 Task: Explore the satellite view of the Great Barrier Reef (beyond the USA).
Action: Mouse moved to (145, 105)
Screenshot: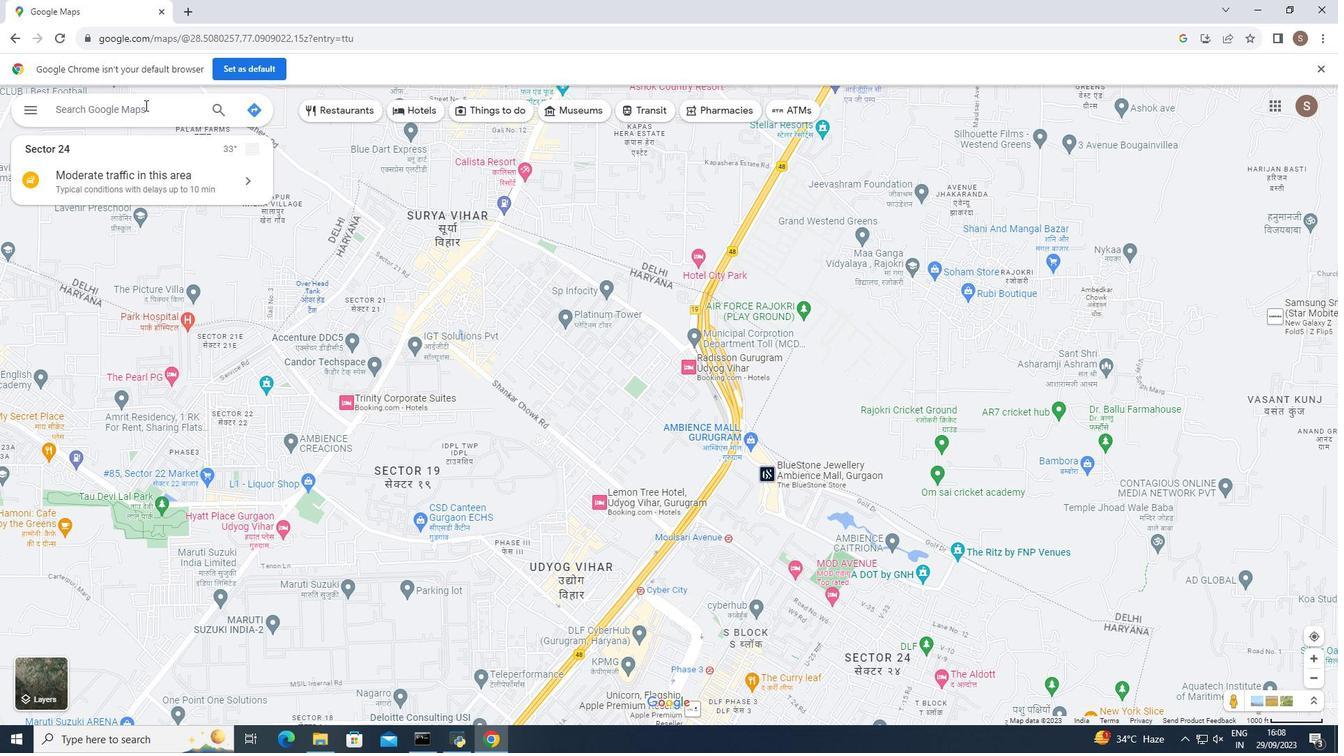 
Action: Mouse pressed left at (145, 105)
Screenshot: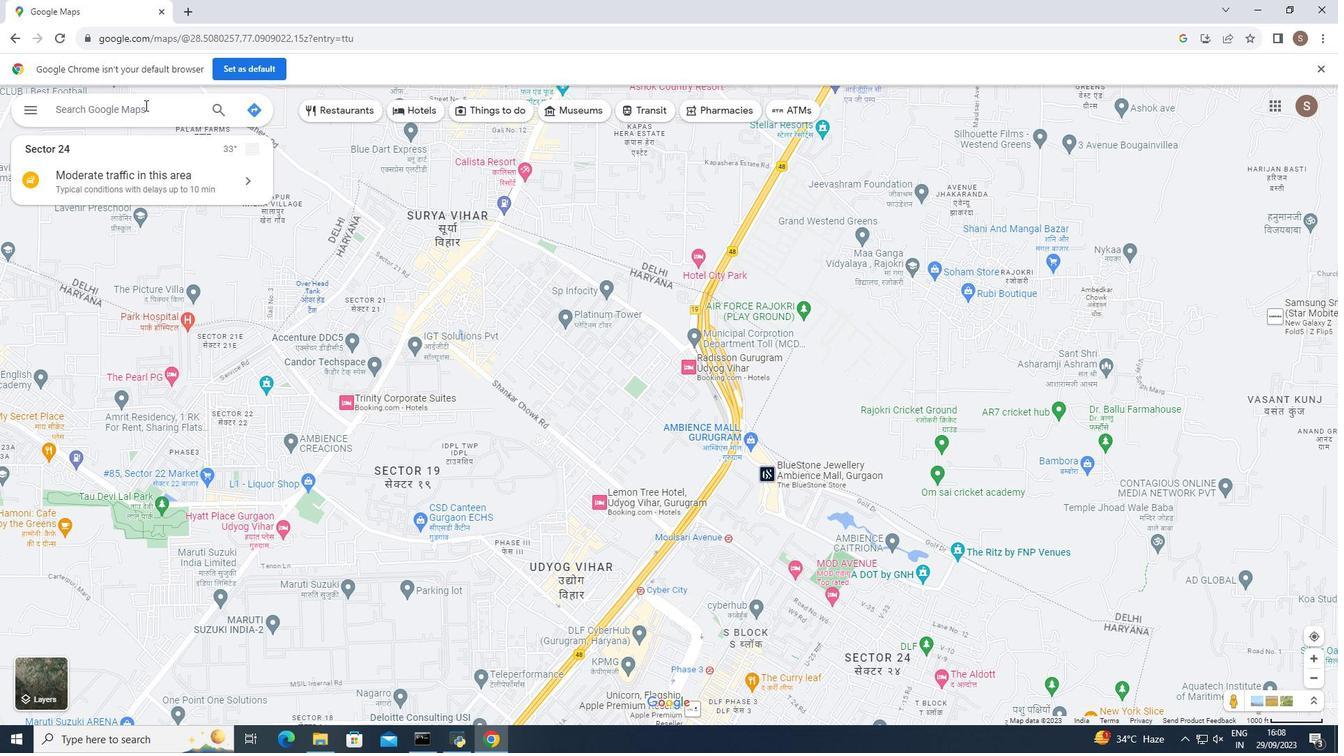 
Action: Mouse moved to (145, 105)
Screenshot: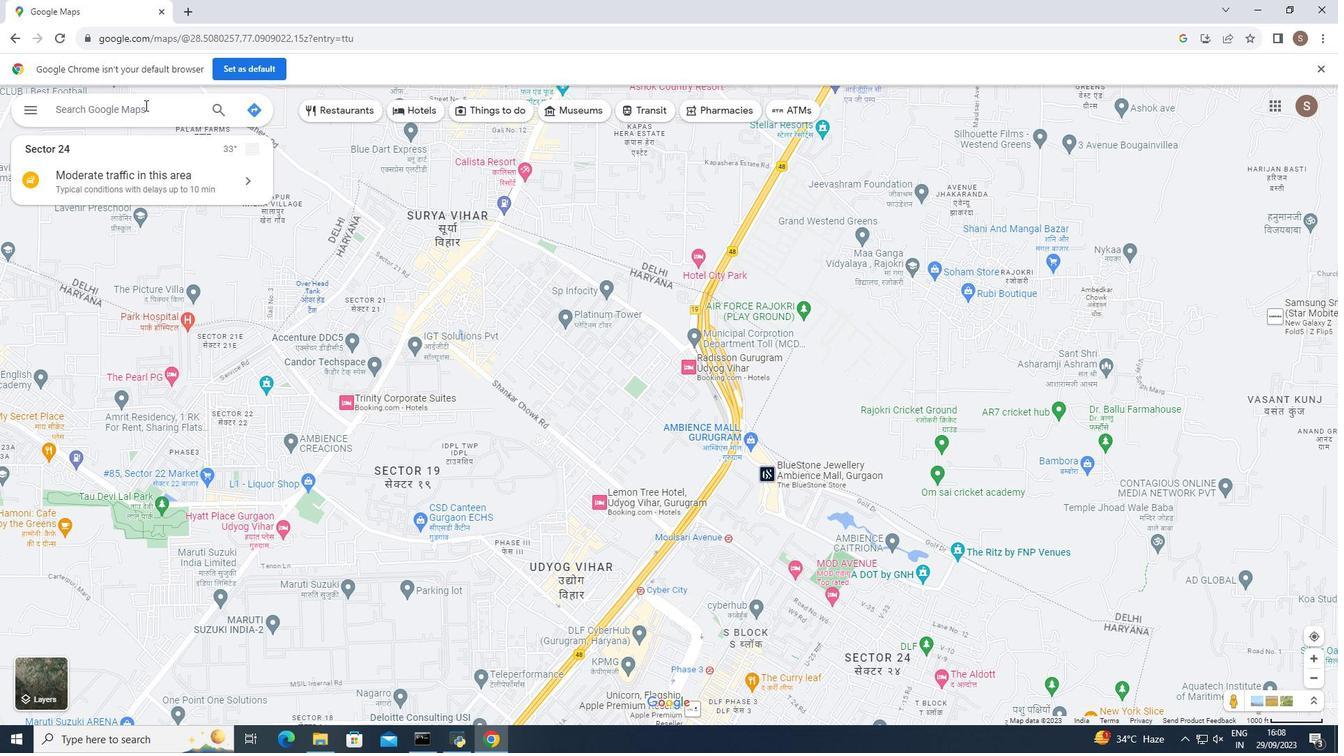 
Action: Key pressed r<Key.backspace>great<Key.space>barrier<Key.space>t<Key.backspace>reef<Key.space>
Screenshot: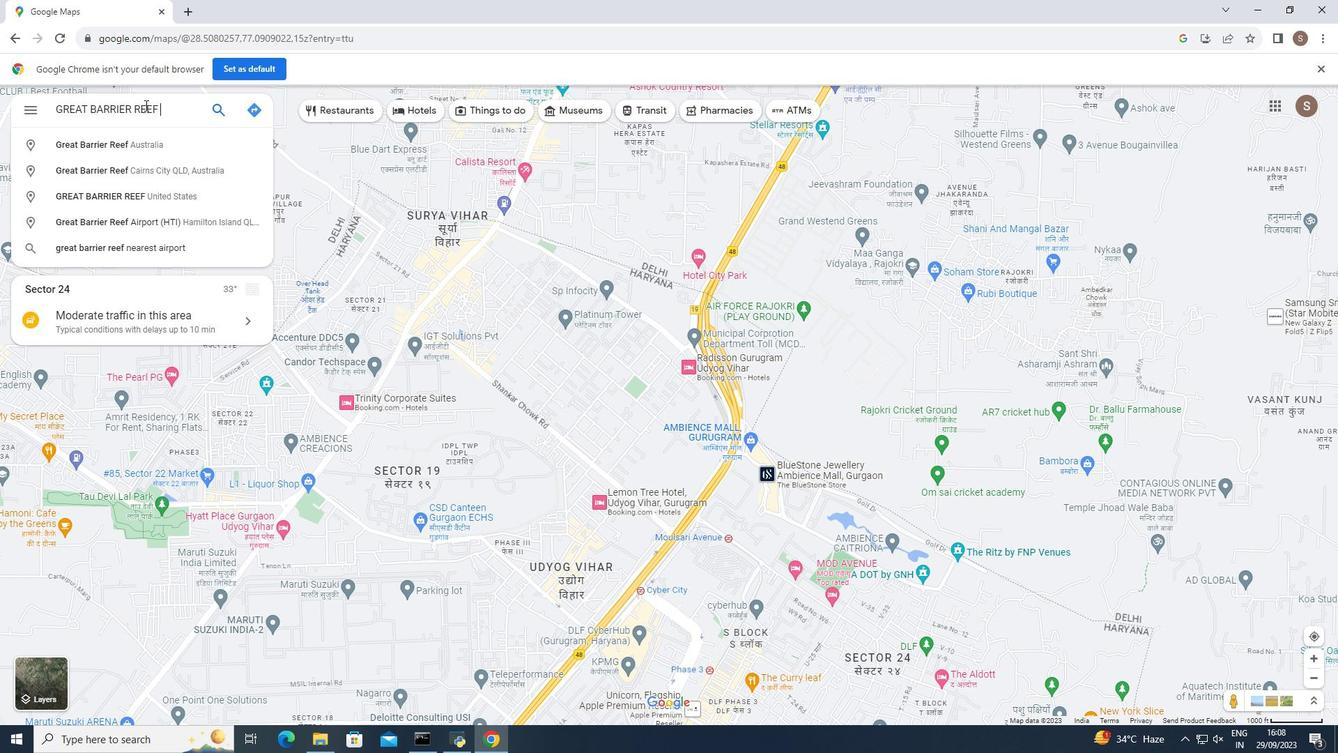 
Action: Mouse moved to (143, 144)
Screenshot: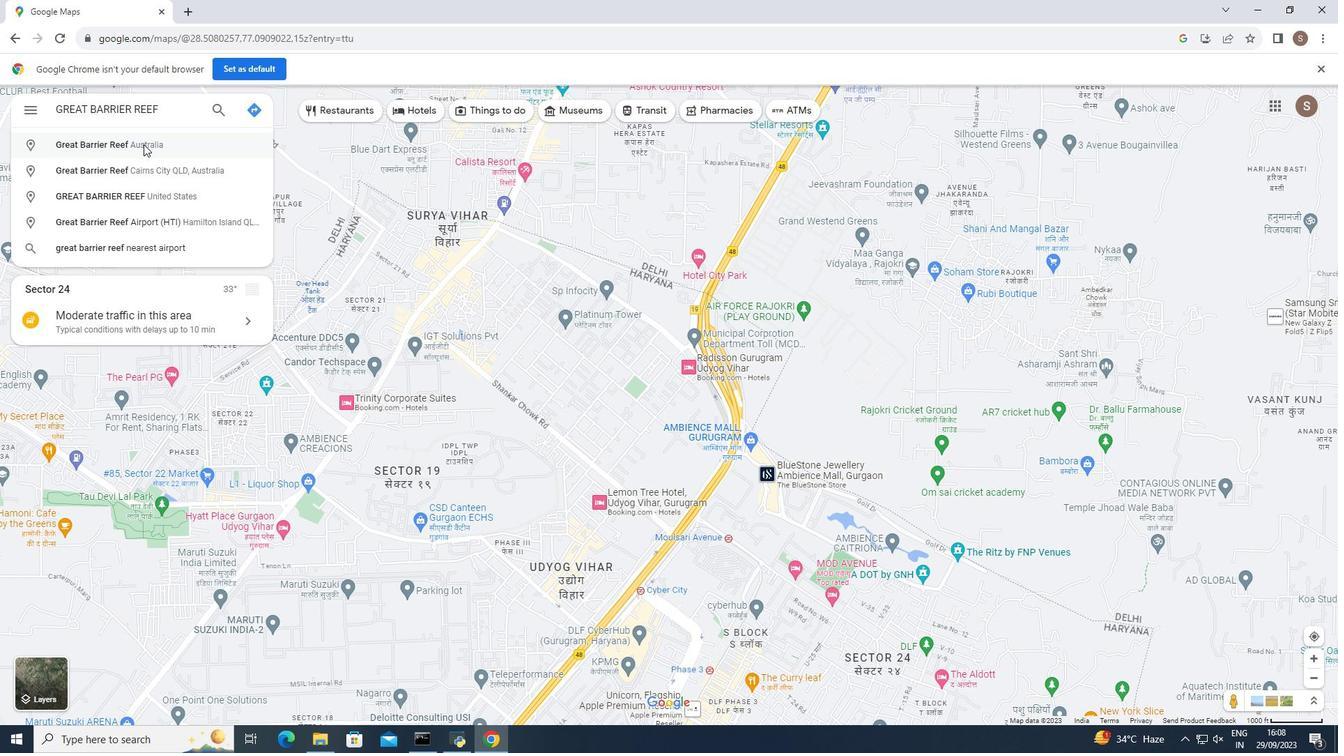 
Action: Mouse pressed left at (143, 144)
Screenshot: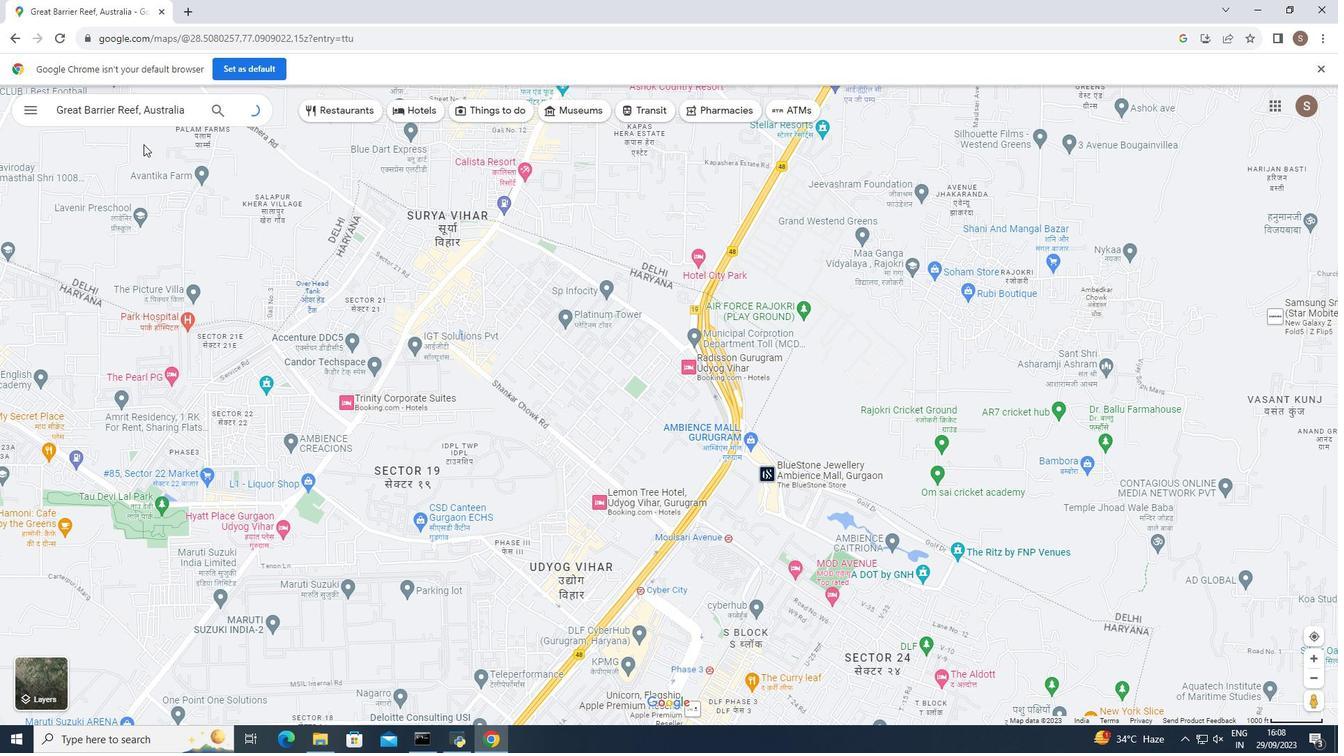 
Action: Mouse moved to (550, 679)
Screenshot: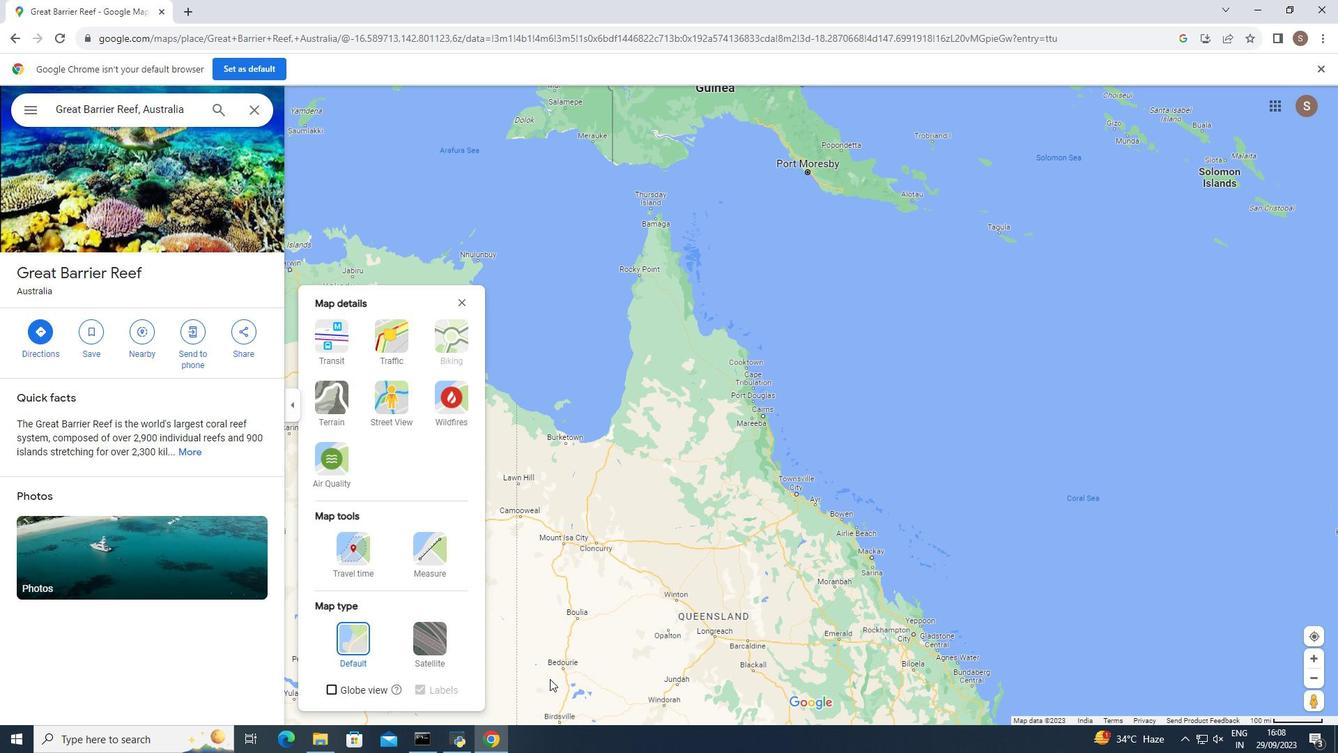 
Action: Mouse pressed left at (550, 679)
Screenshot: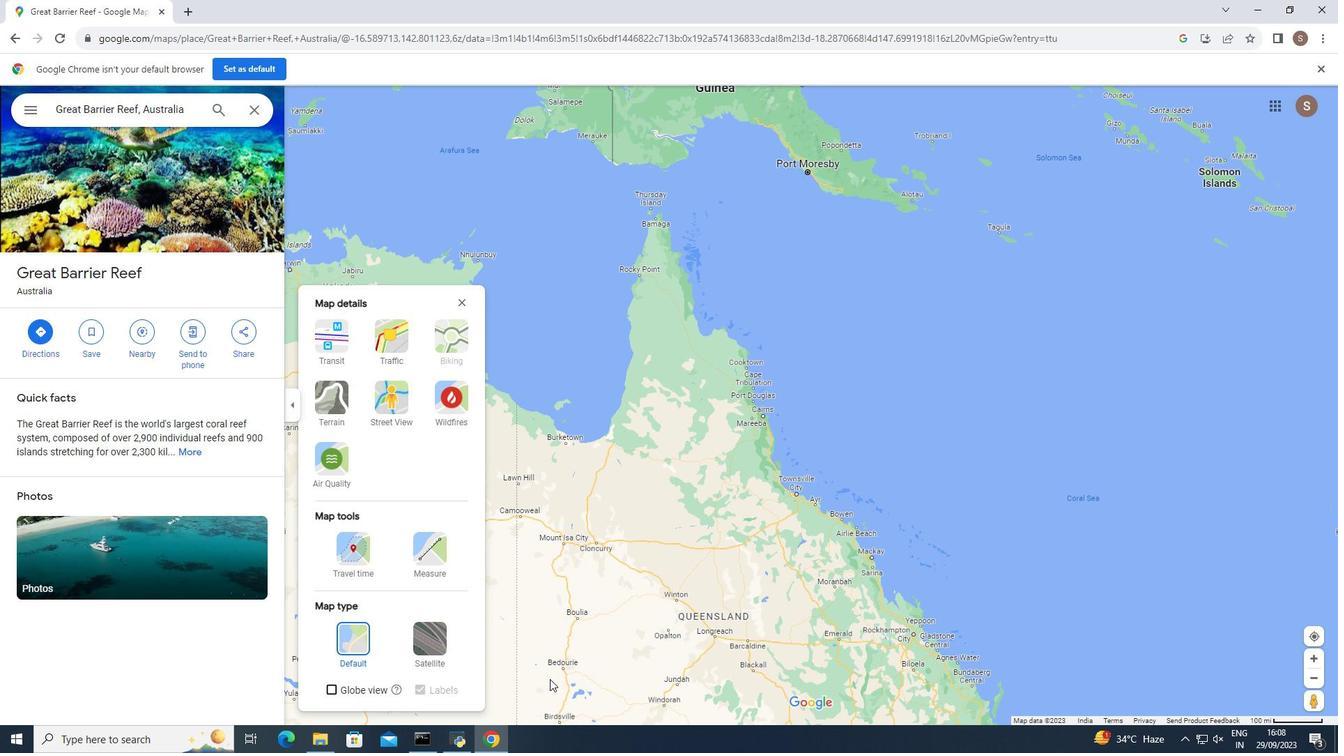 
Action: Mouse moved to (426, 638)
Screenshot: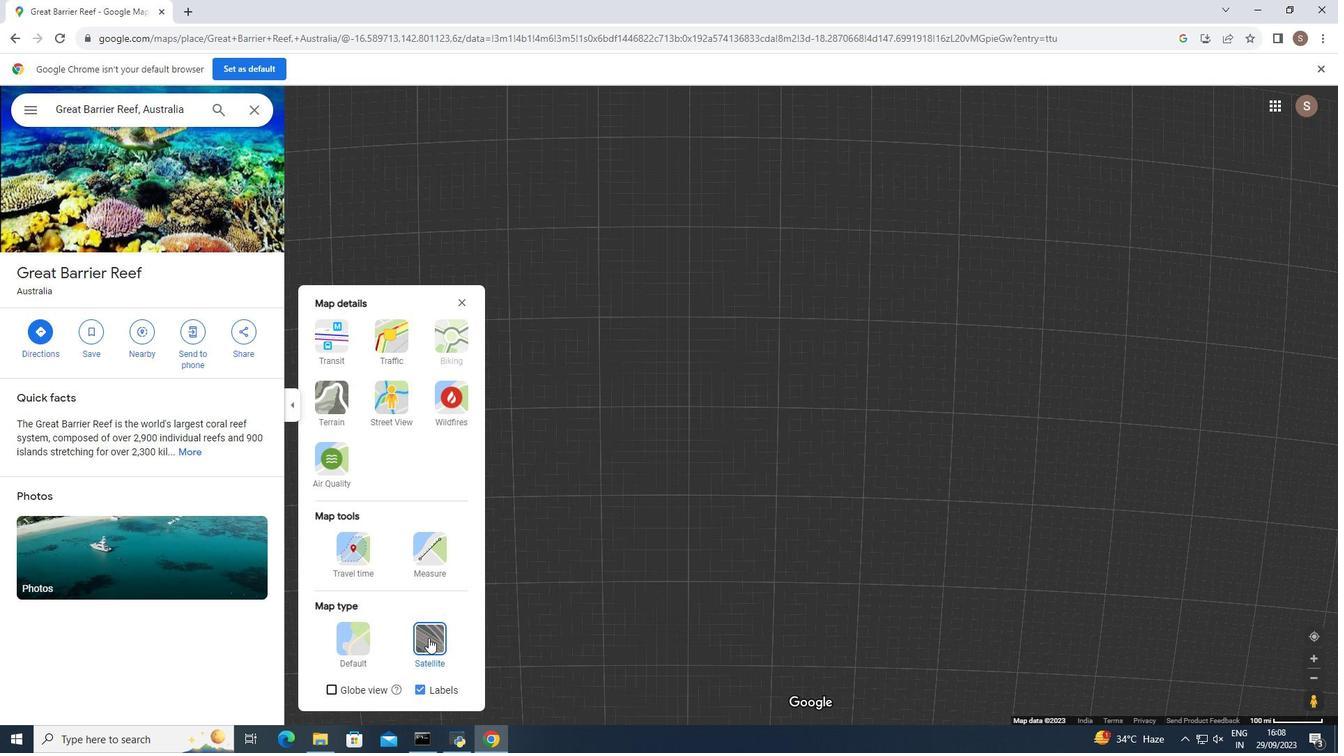
Action: Mouse pressed left at (426, 638)
Screenshot: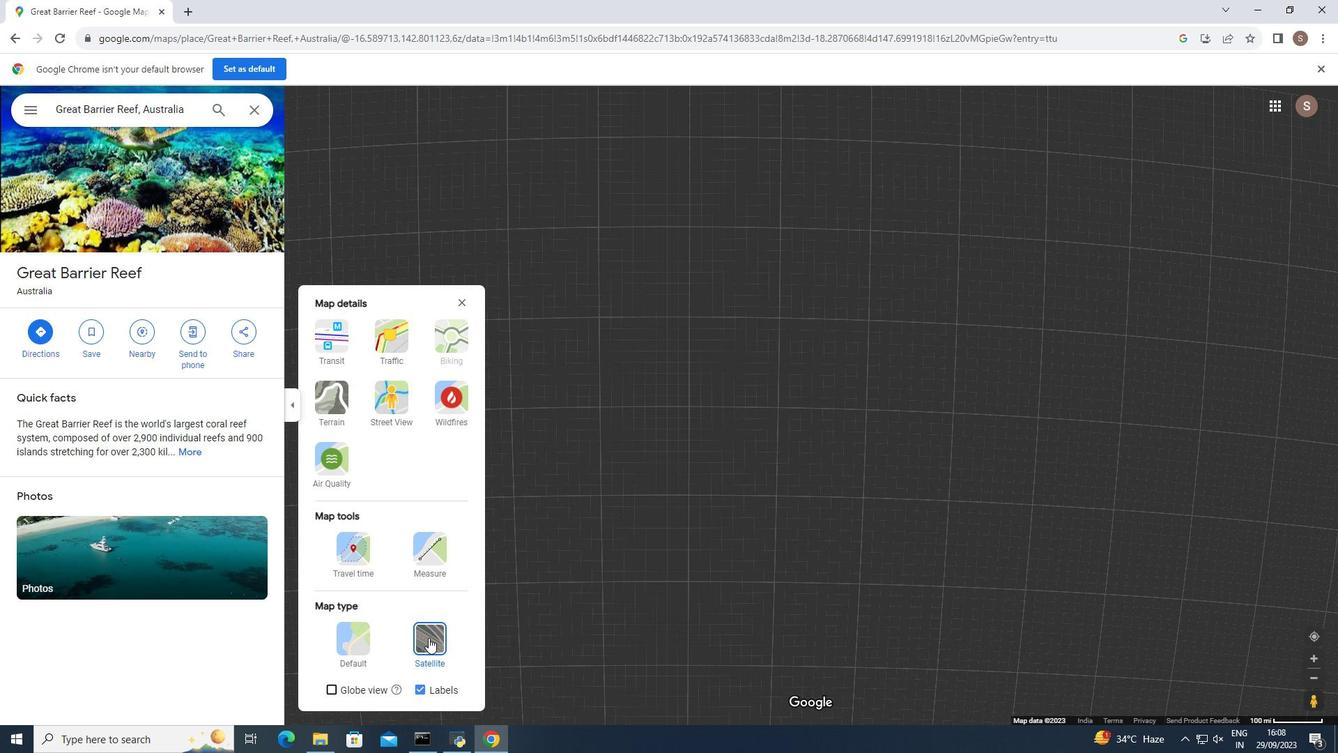 
Action: Mouse moved to (465, 302)
Screenshot: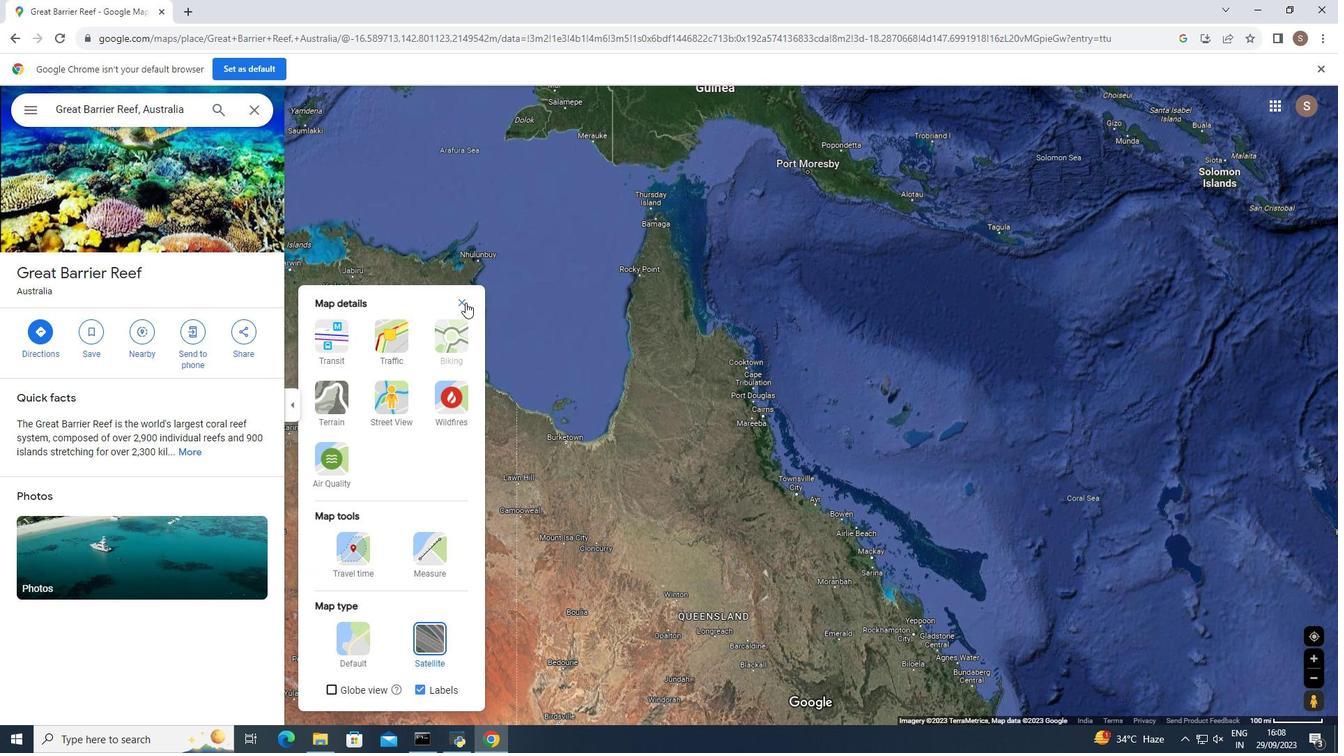 
Action: Mouse pressed left at (465, 302)
Screenshot: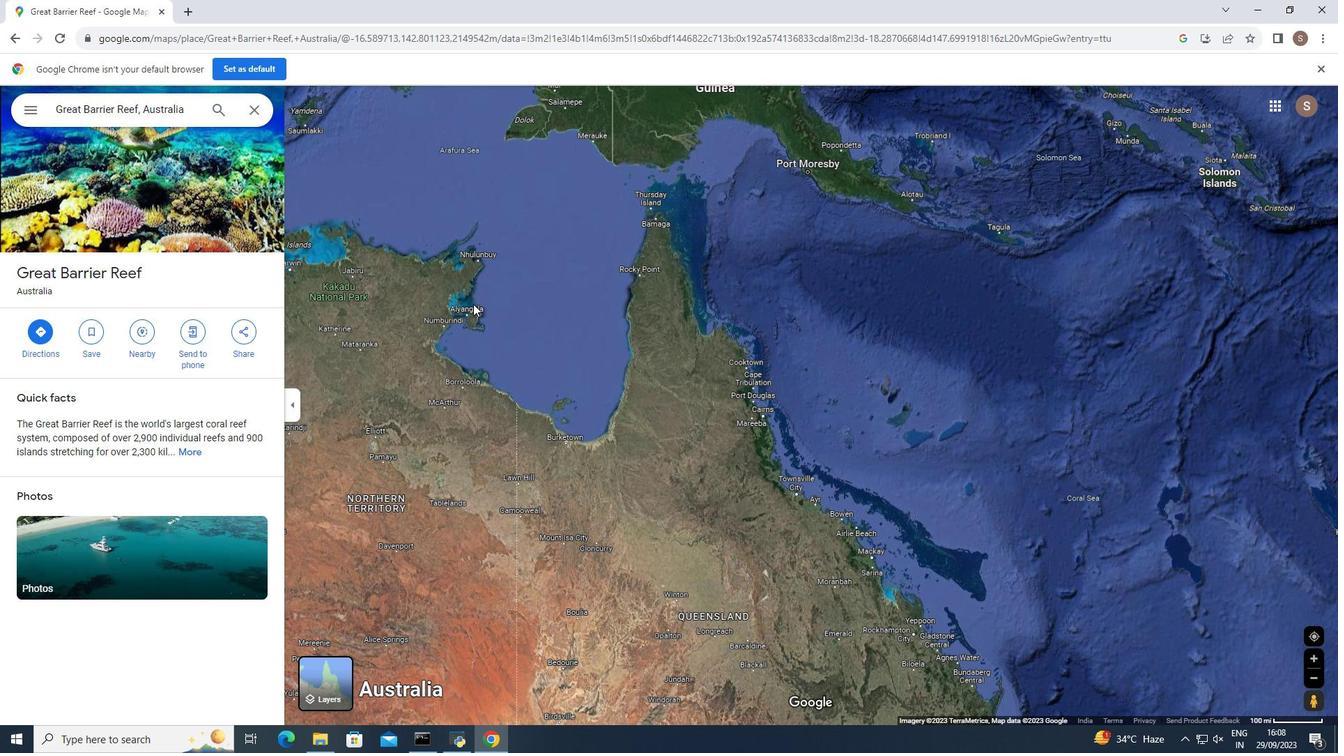 
Action: Mouse moved to (664, 446)
Screenshot: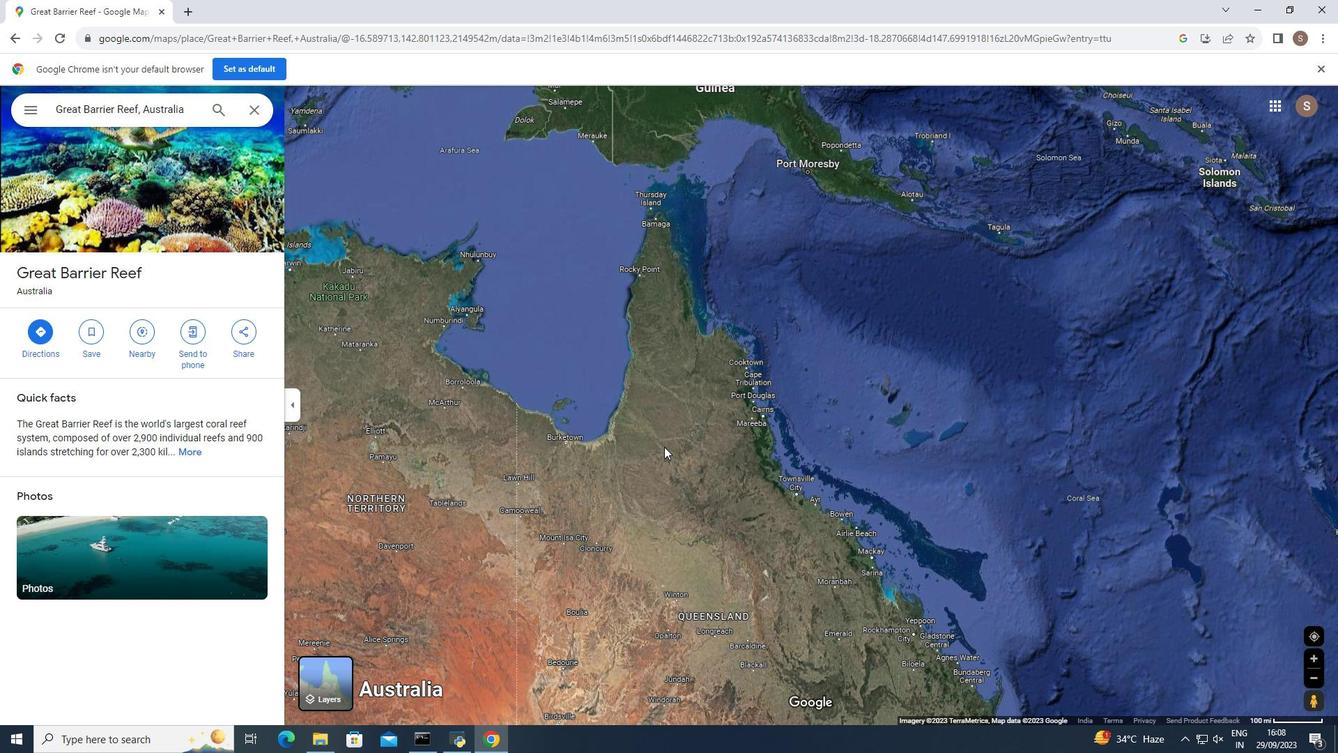 
Action: Mouse scrolled (664, 446) with delta (0, 0)
Screenshot: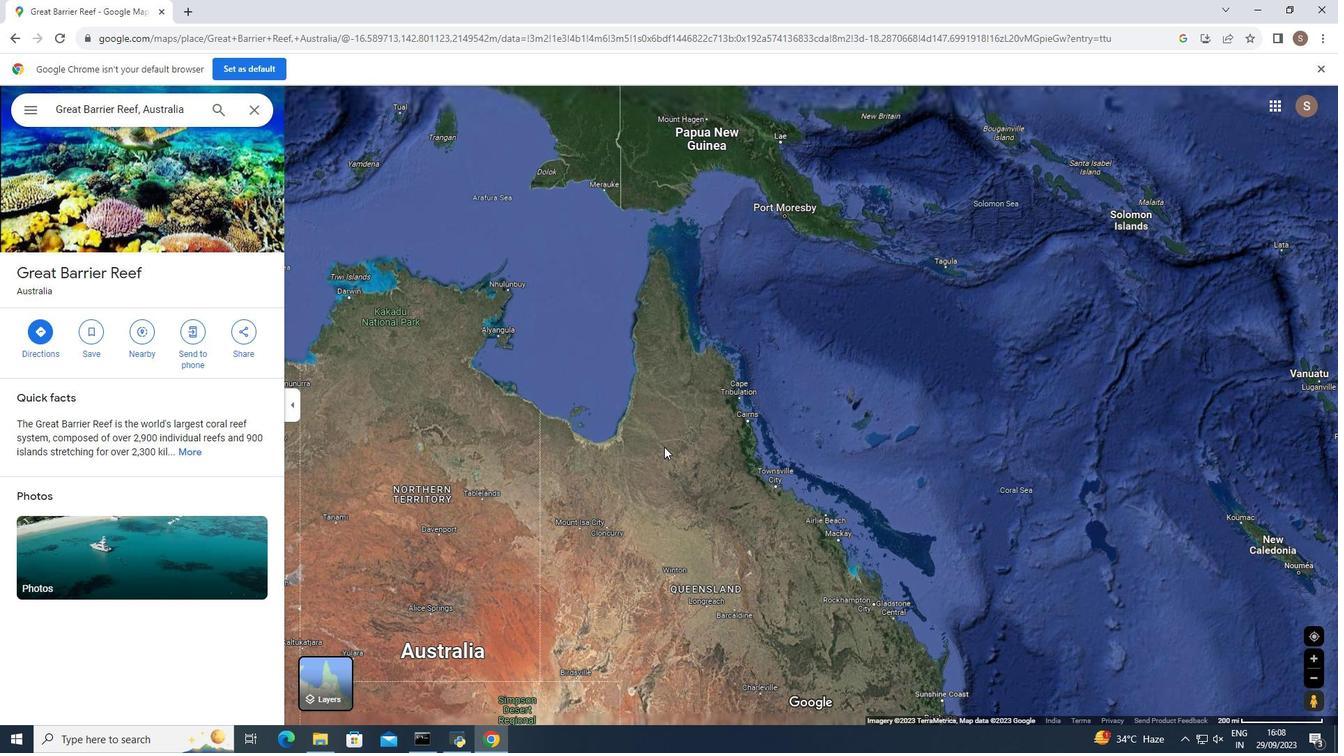 
Action: Mouse scrolled (664, 447) with delta (0, 0)
Screenshot: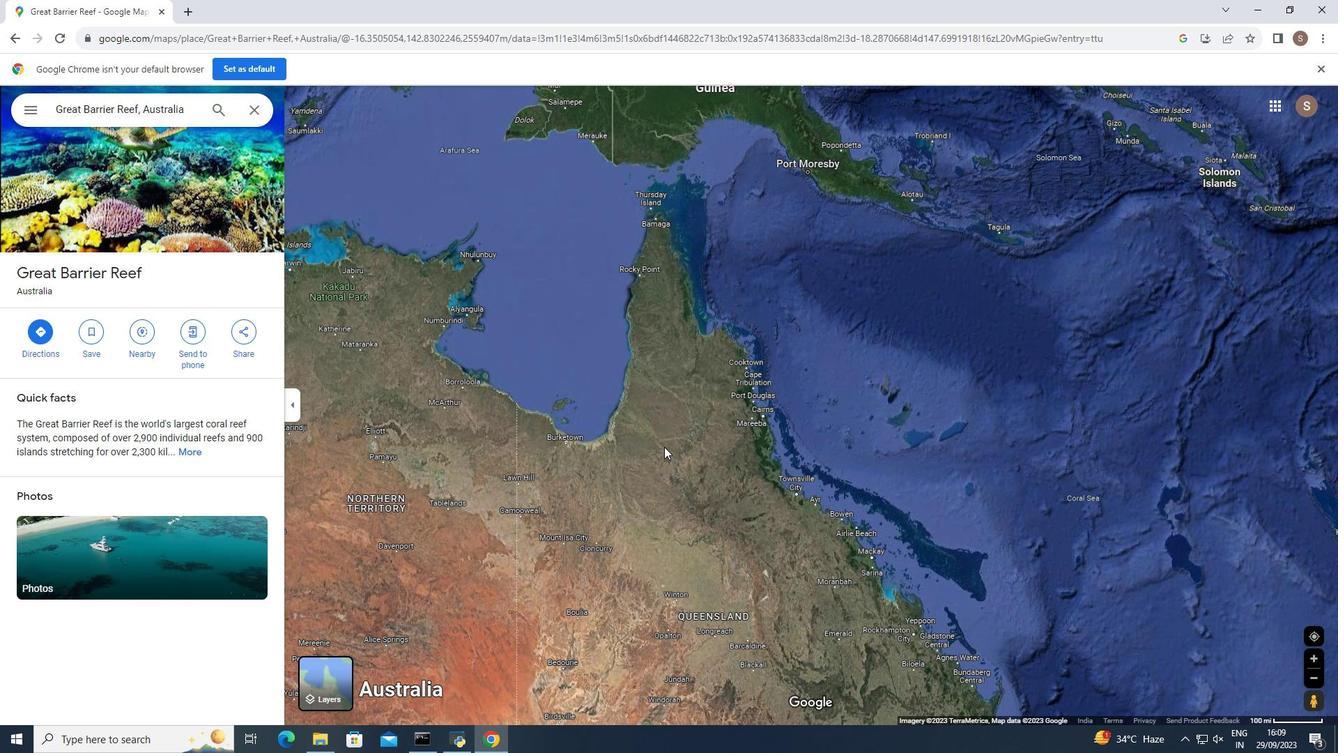 
Action: Mouse moved to (660, 448)
Screenshot: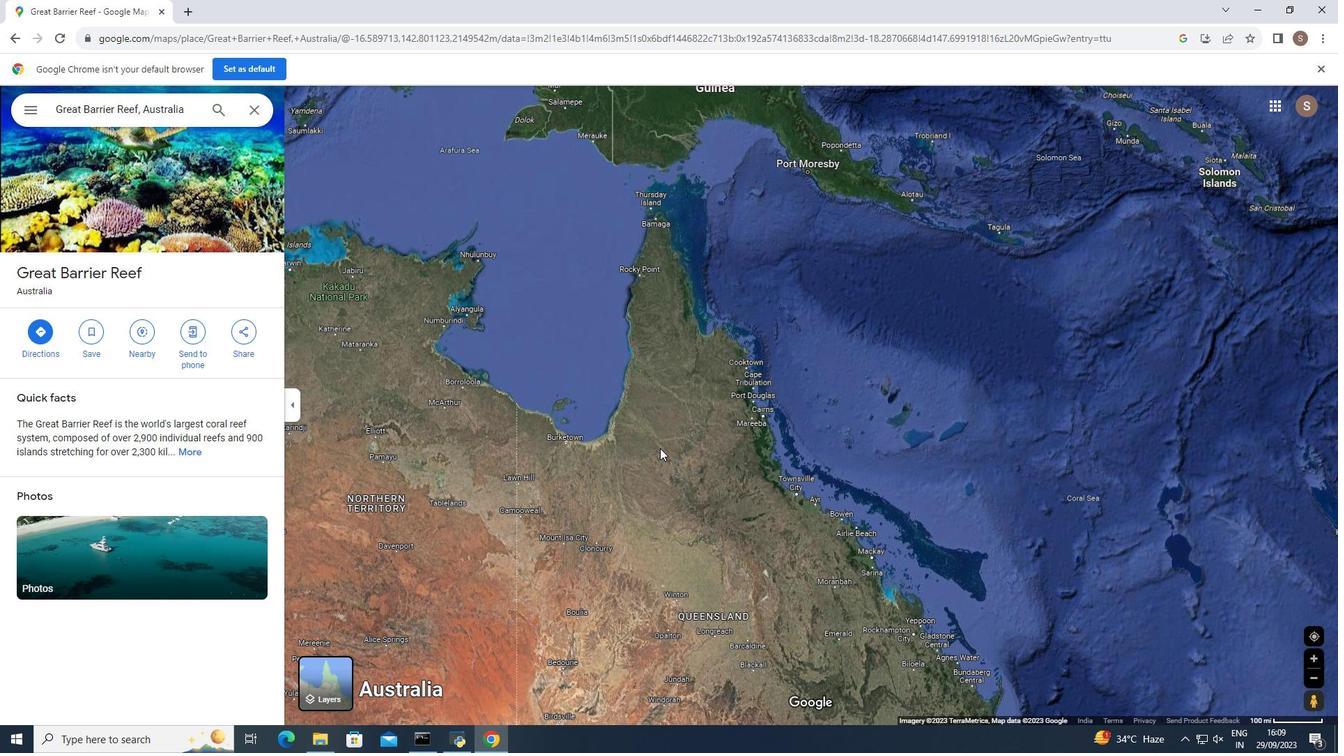 
Action: Mouse scrolled (660, 449) with delta (0, 0)
Screenshot: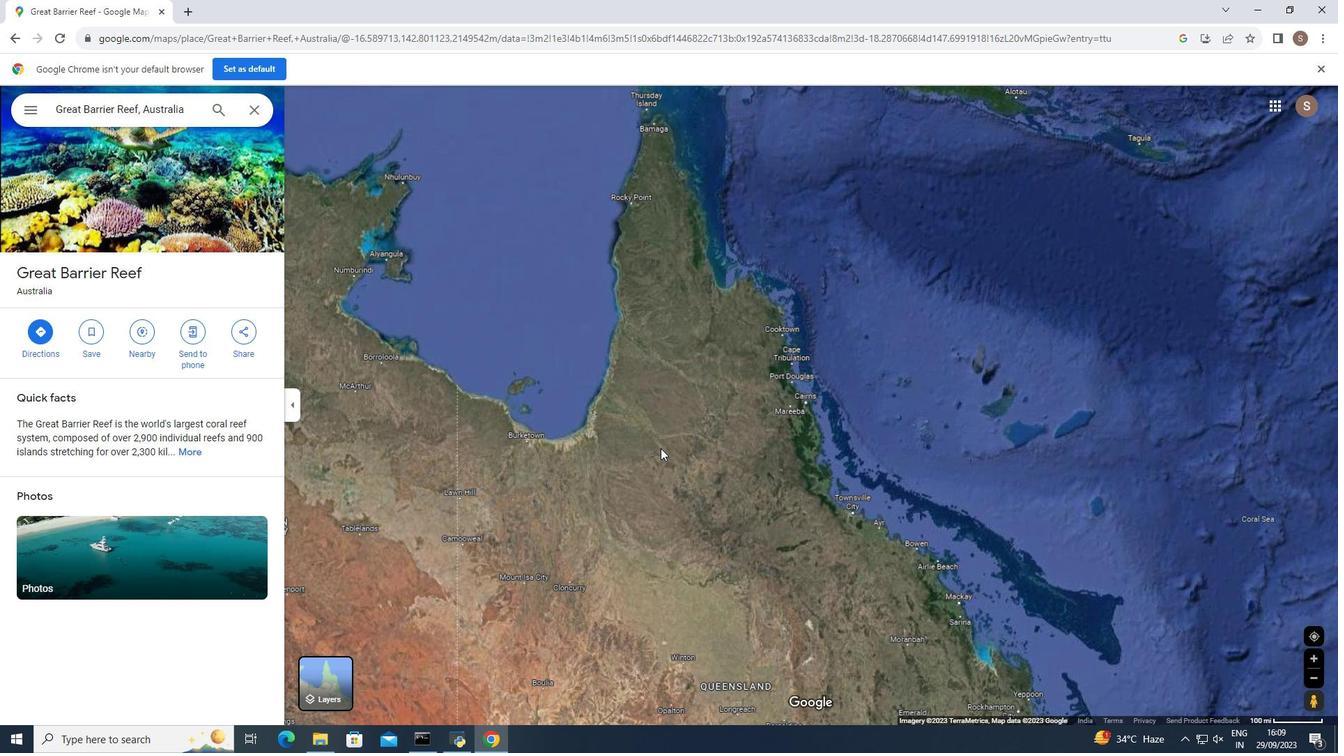 
Action: Mouse moved to (661, 448)
Screenshot: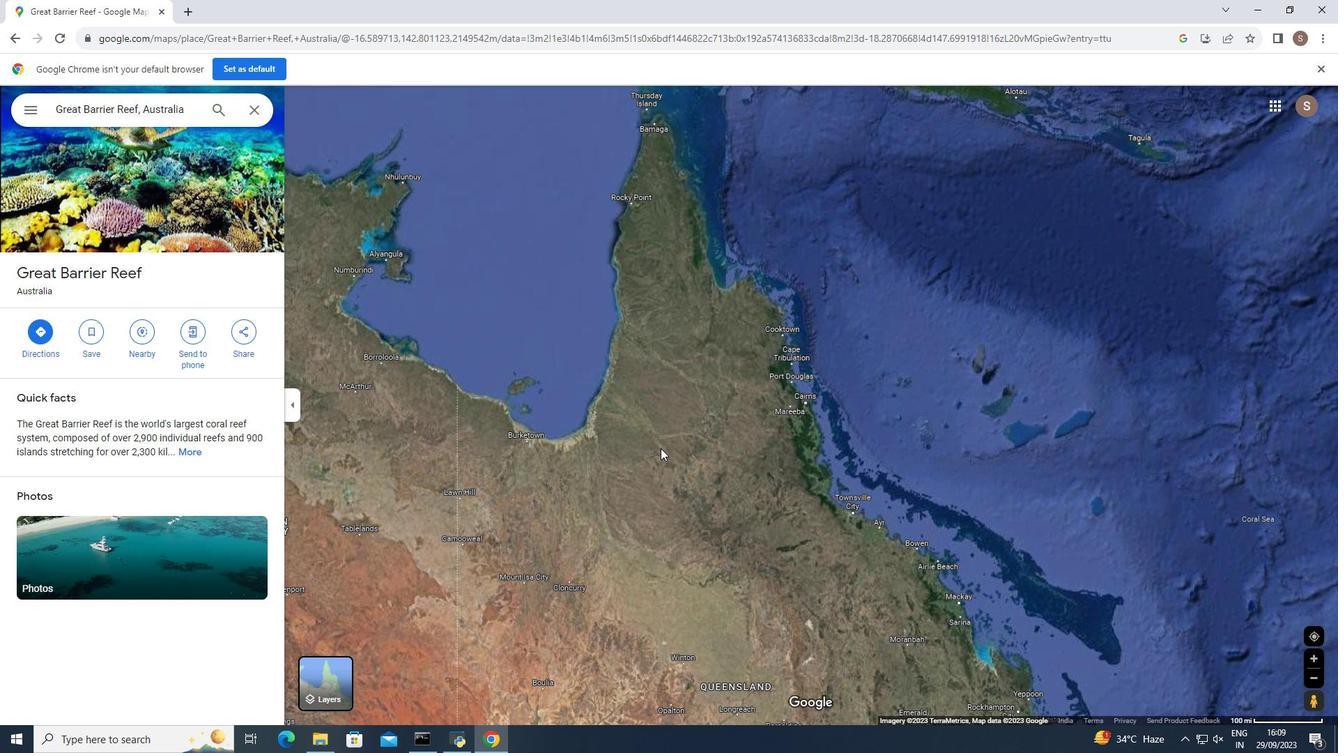 
Action: Mouse scrolled (661, 449) with delta (0, 0)
Screenshot: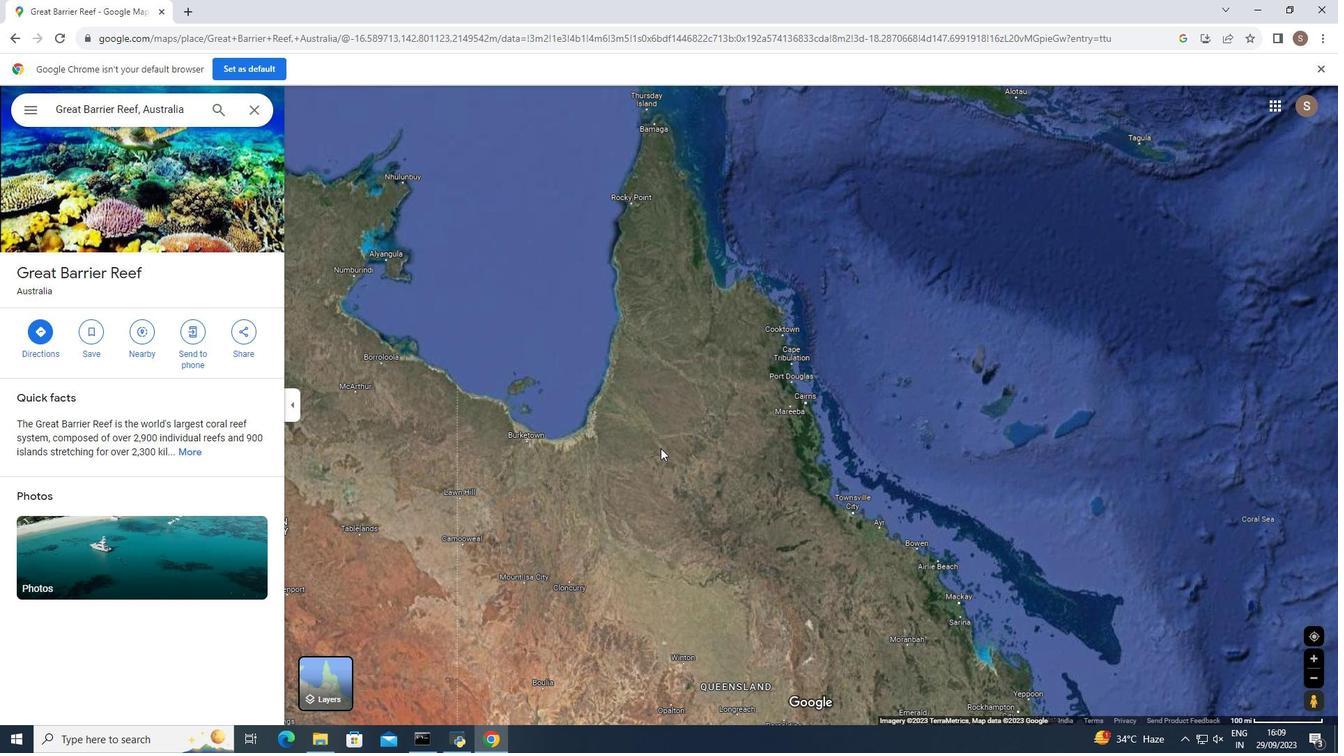
Action: Mouse scrolled (661, 447) with delta (0, 0)
Screenshot: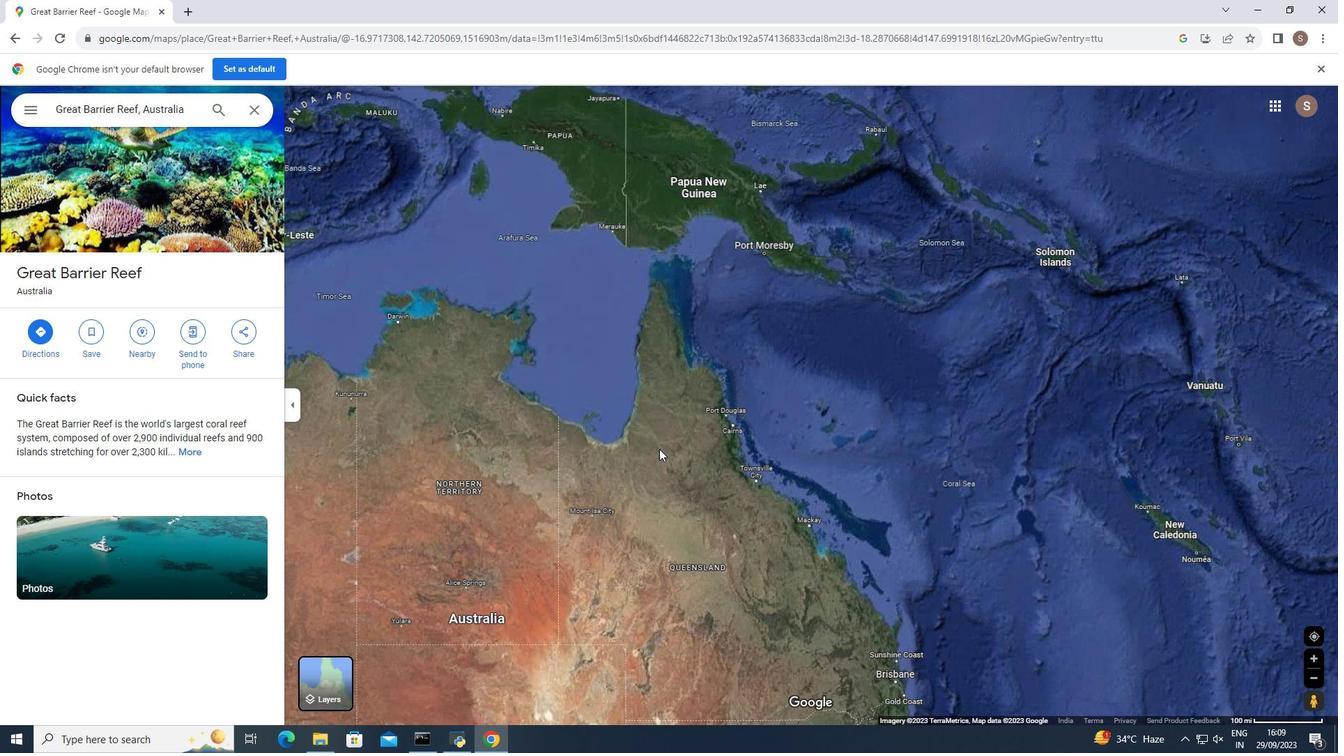 
Action: Mouse scrolled (661, 447) with delta (0, 0)
Screenshot: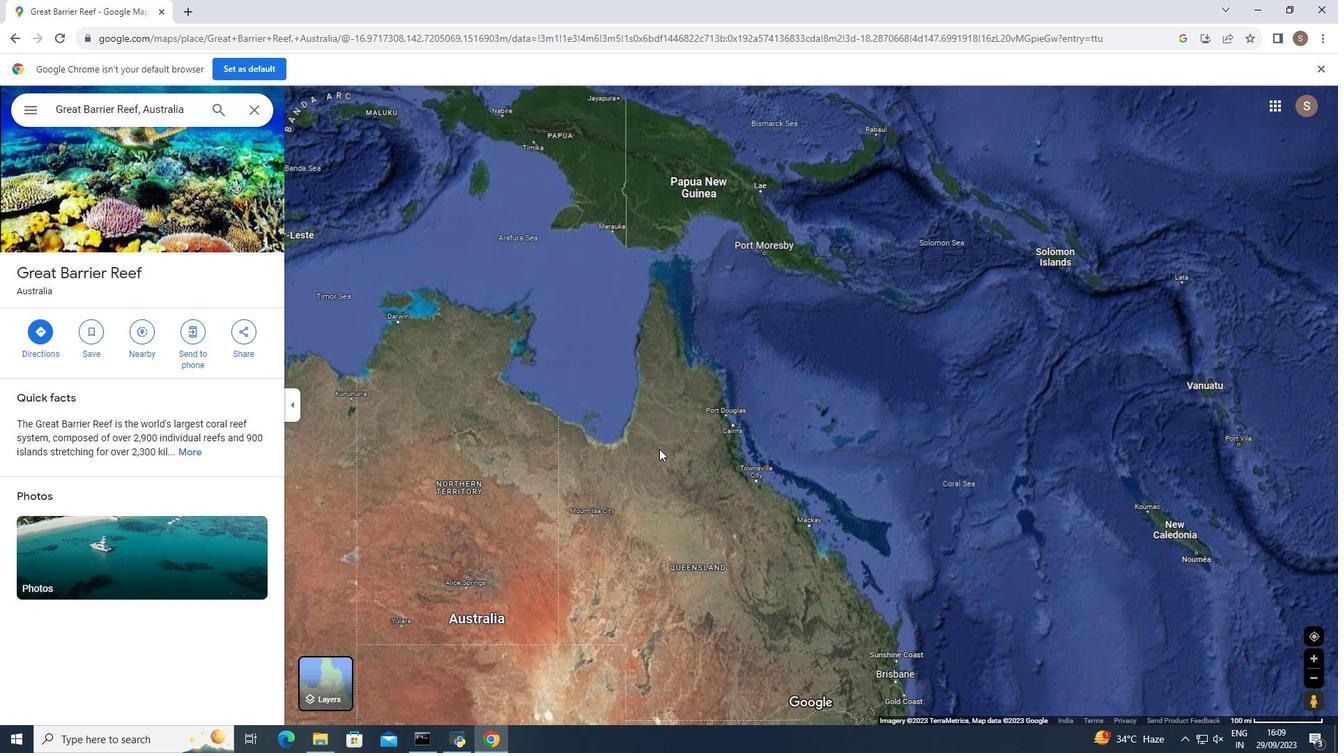 
Action: Mouse moved to (660, 448)
Screenshot: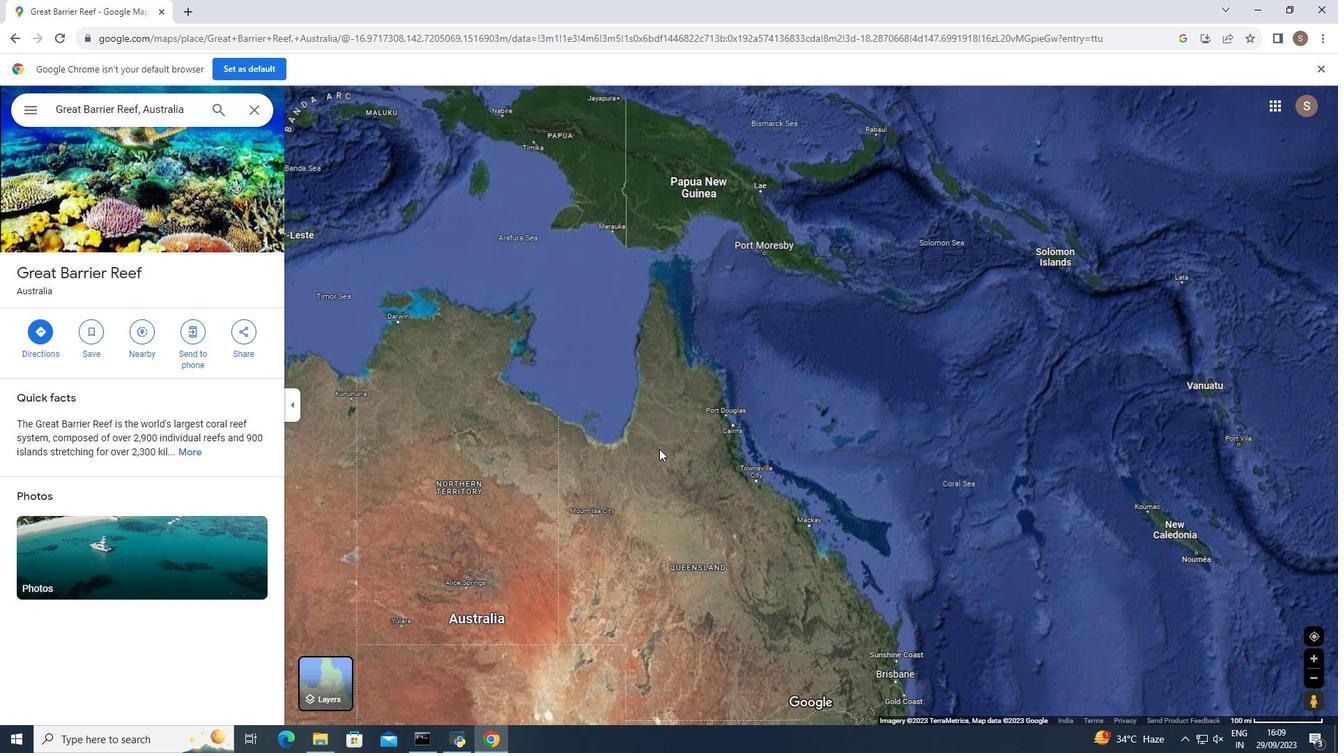 
Action: Mouse scrolled (660, 447) with delta (0, 0)
Screenshot: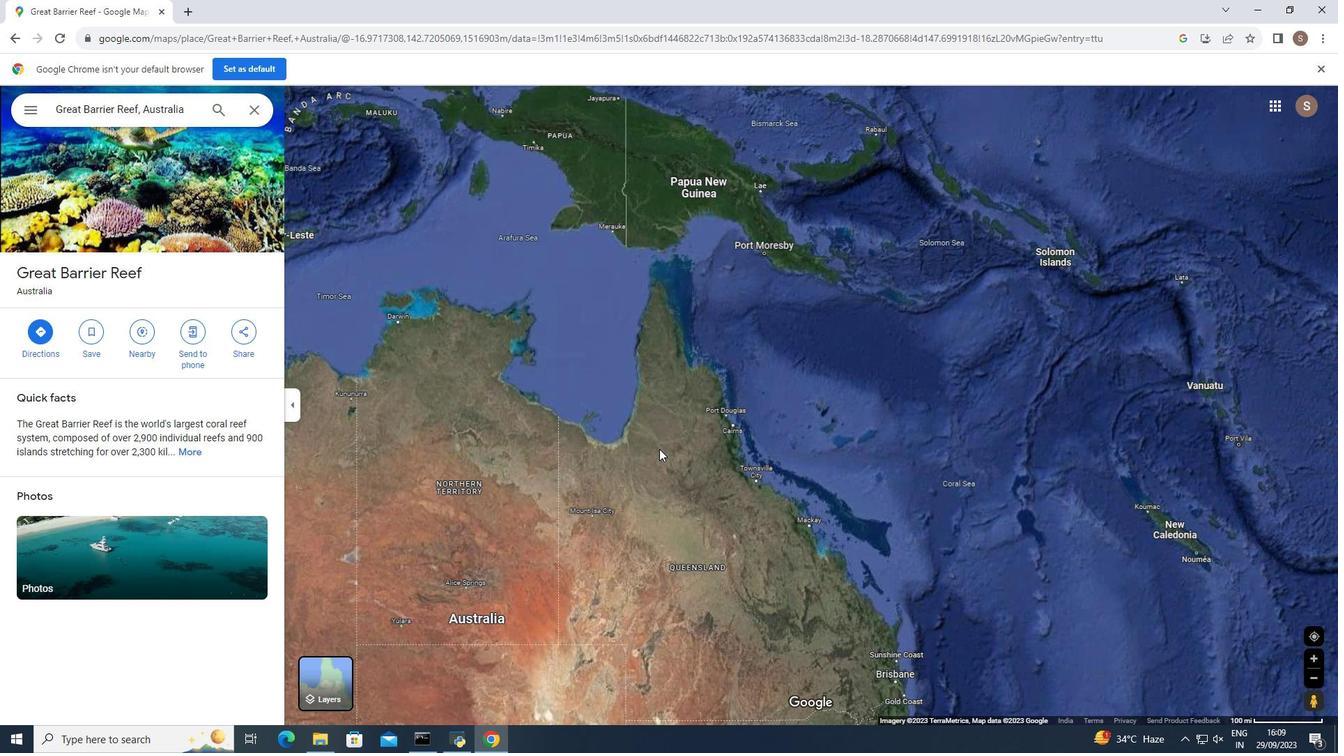 
Action: Mouse moved to (659, 449)
Screenshot: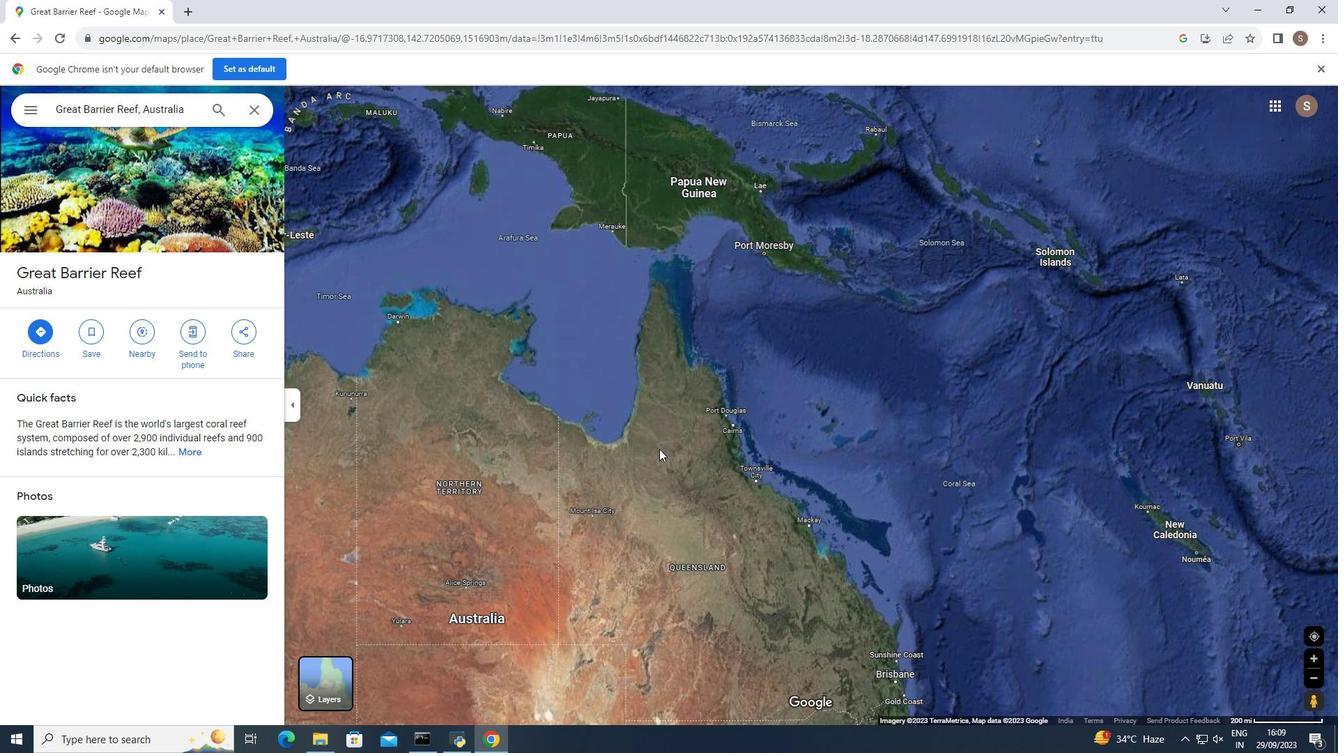 
Action: Mouse scrolled (659, 448) with delta (0, 0)
Screenshot: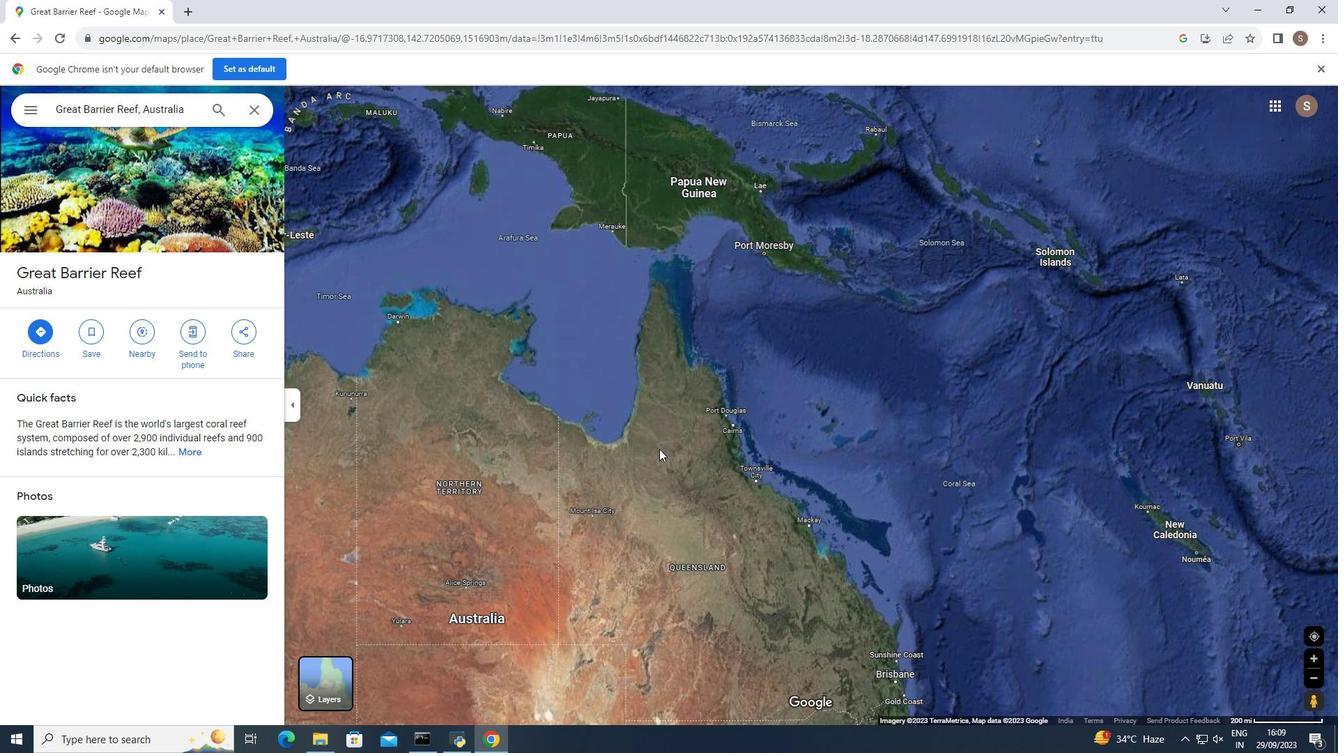 
Action: Mouse moved to (658, 449)
Screenshot: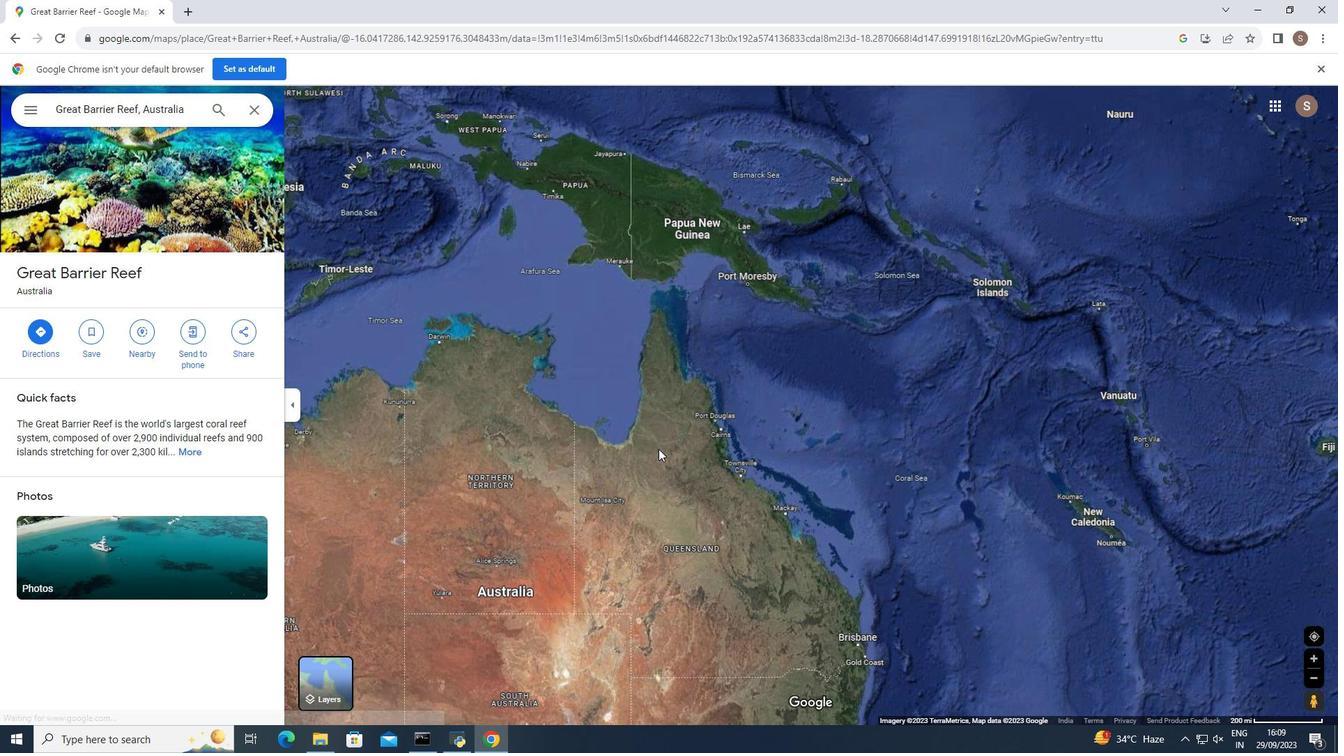 
Action: Mouse scrolled (658, 448) with delta (0, 0)
Screenshot: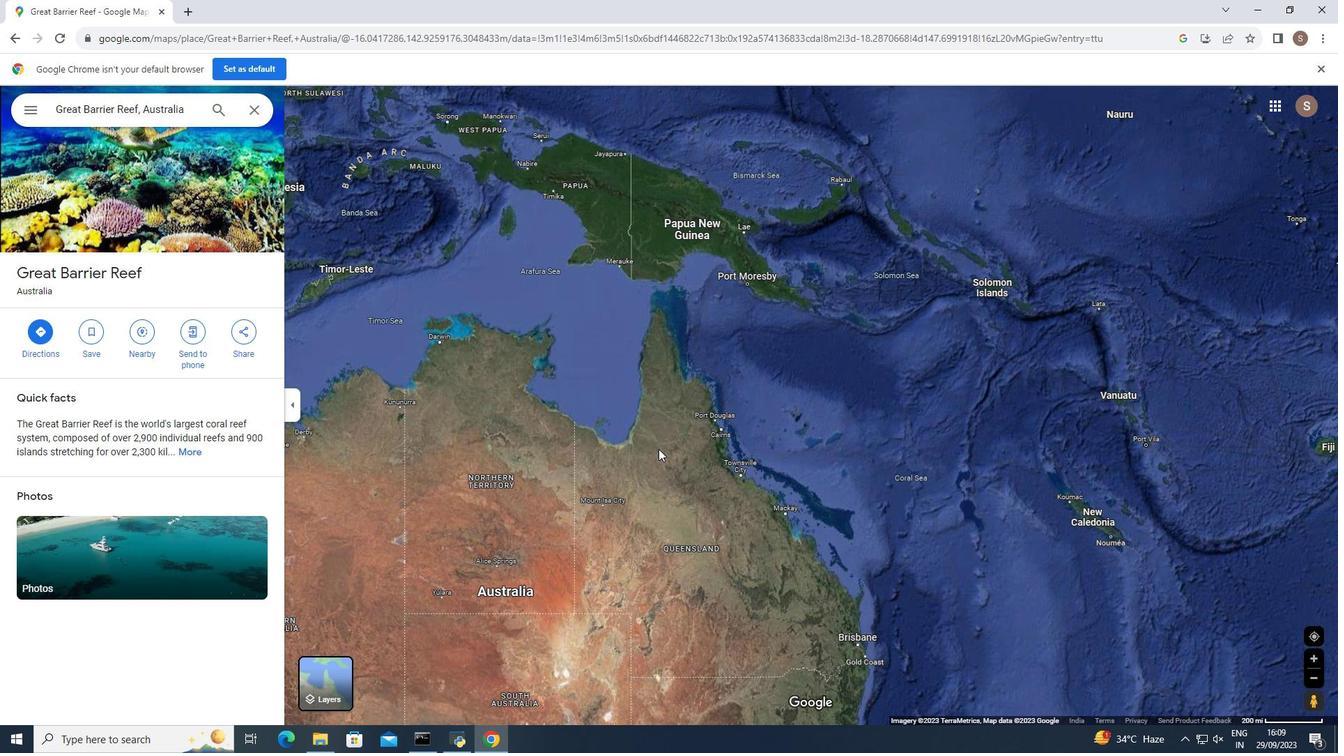 
Action: Mouse scrolled (658, 448) with delta (0, 0)
Screenshot: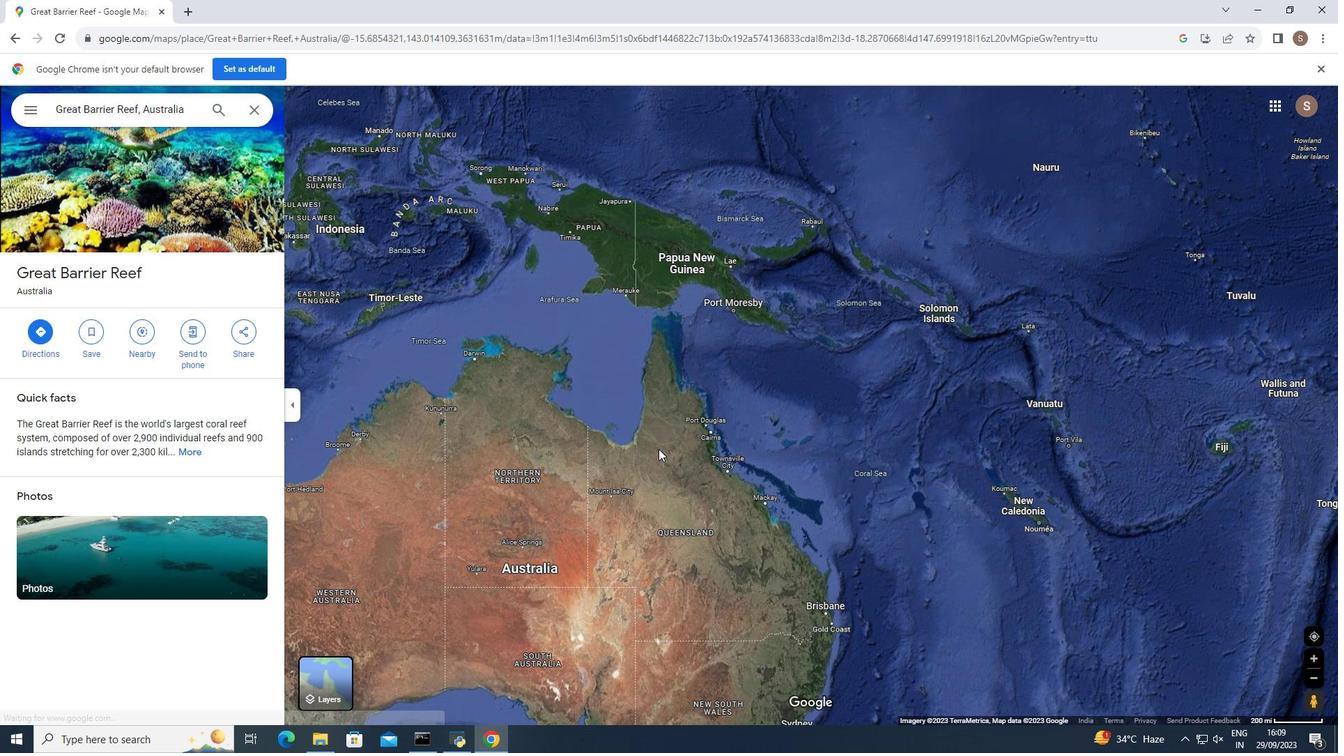 
Action: Mouse moved to (685, 420)
Screenshot: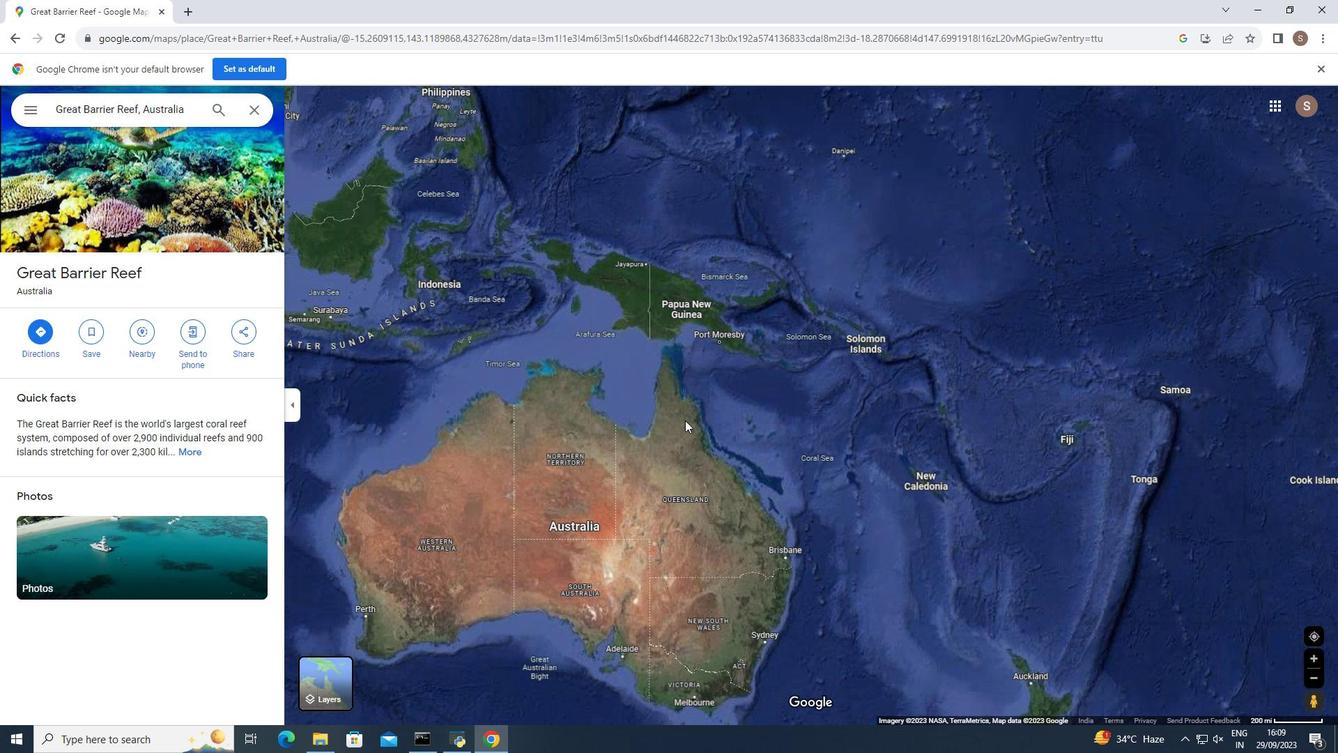 
Action: Mouse scrolled (685, 419) with delta (0, 0)
Screenshot: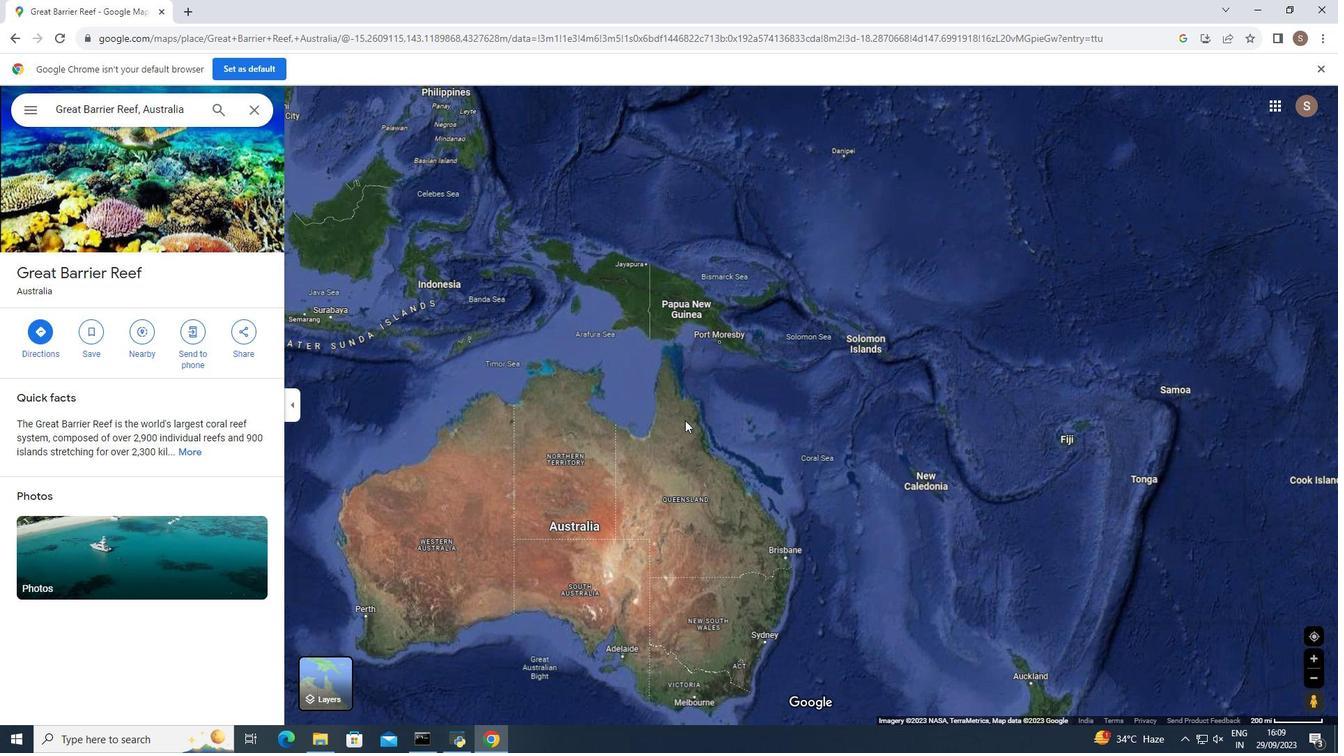 
Action: Mouse scrolled (685, 419) with delta (0, 0)
Screenshot: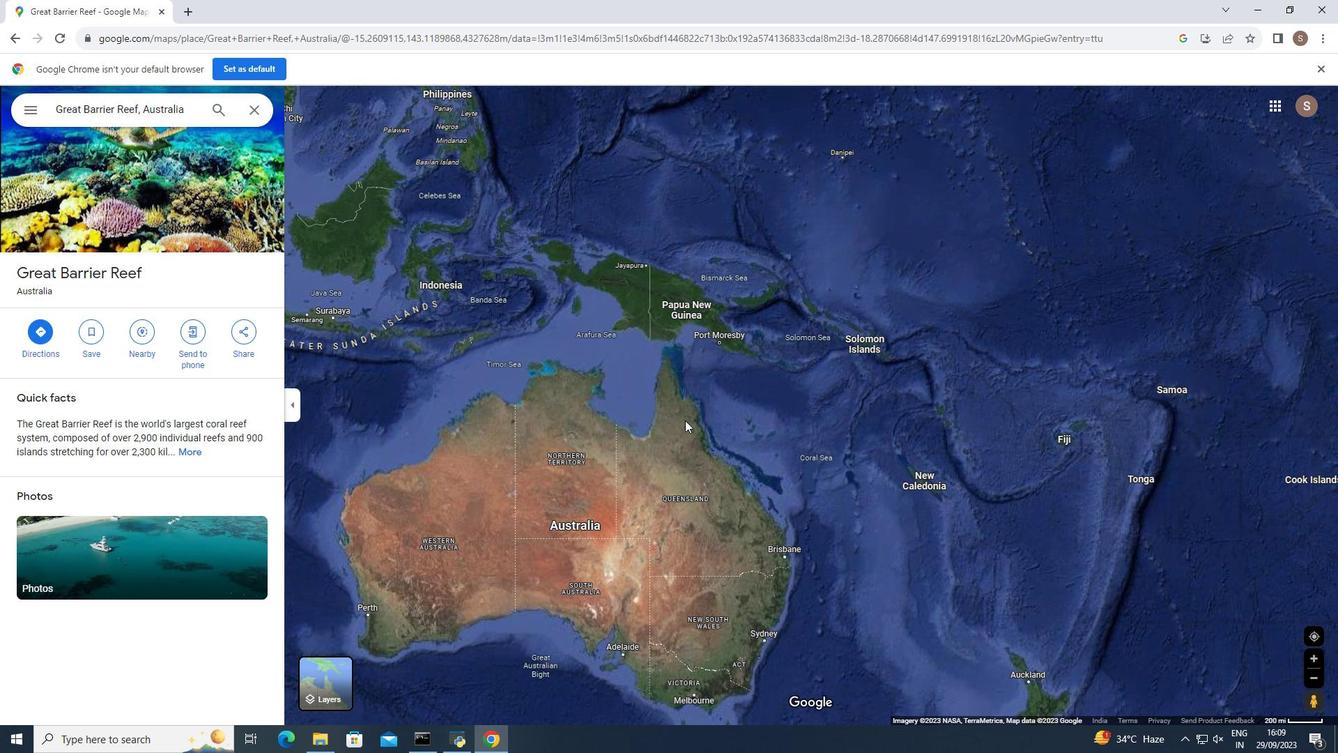 
Action: Mouse moved to (682, 417)
Screenshot: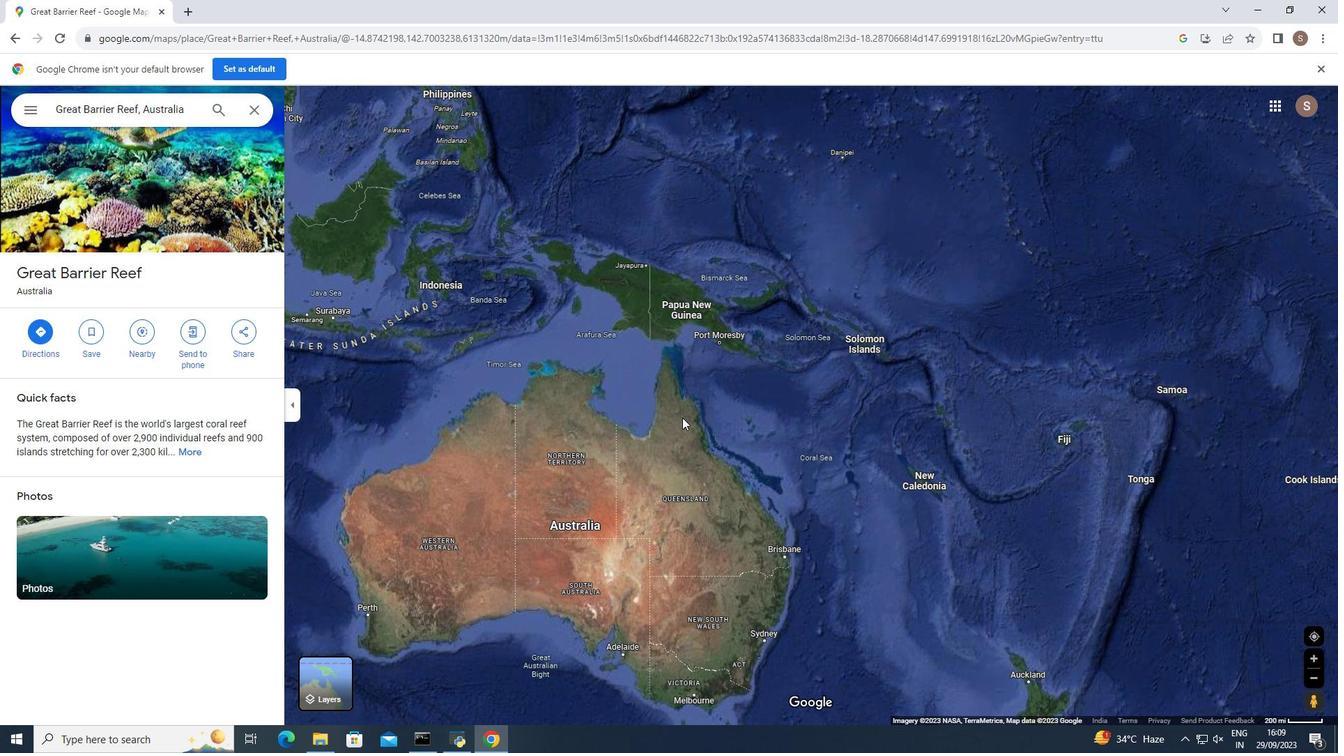
Action: Mouse scrolled (682, 417) with delta (0, 0)
Screenshot: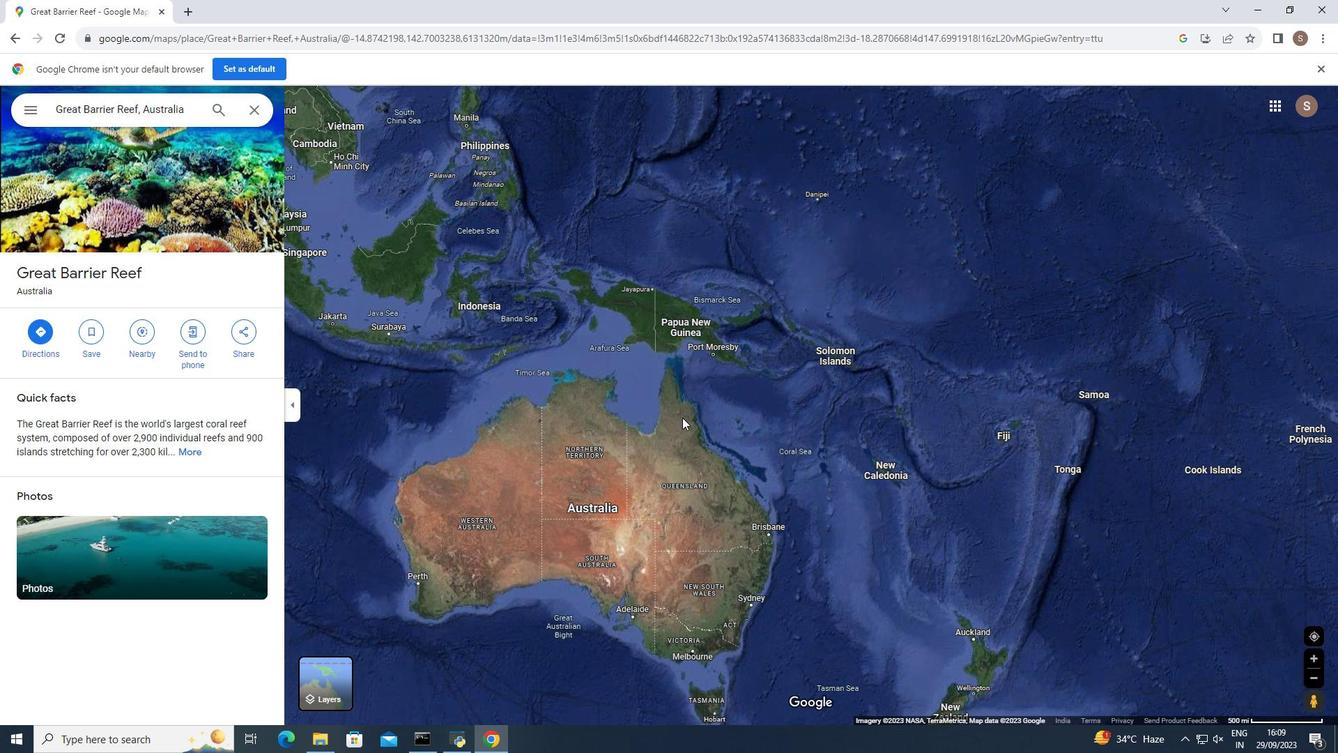 
Action: Mouse moved to (602, 508)
Screenshot: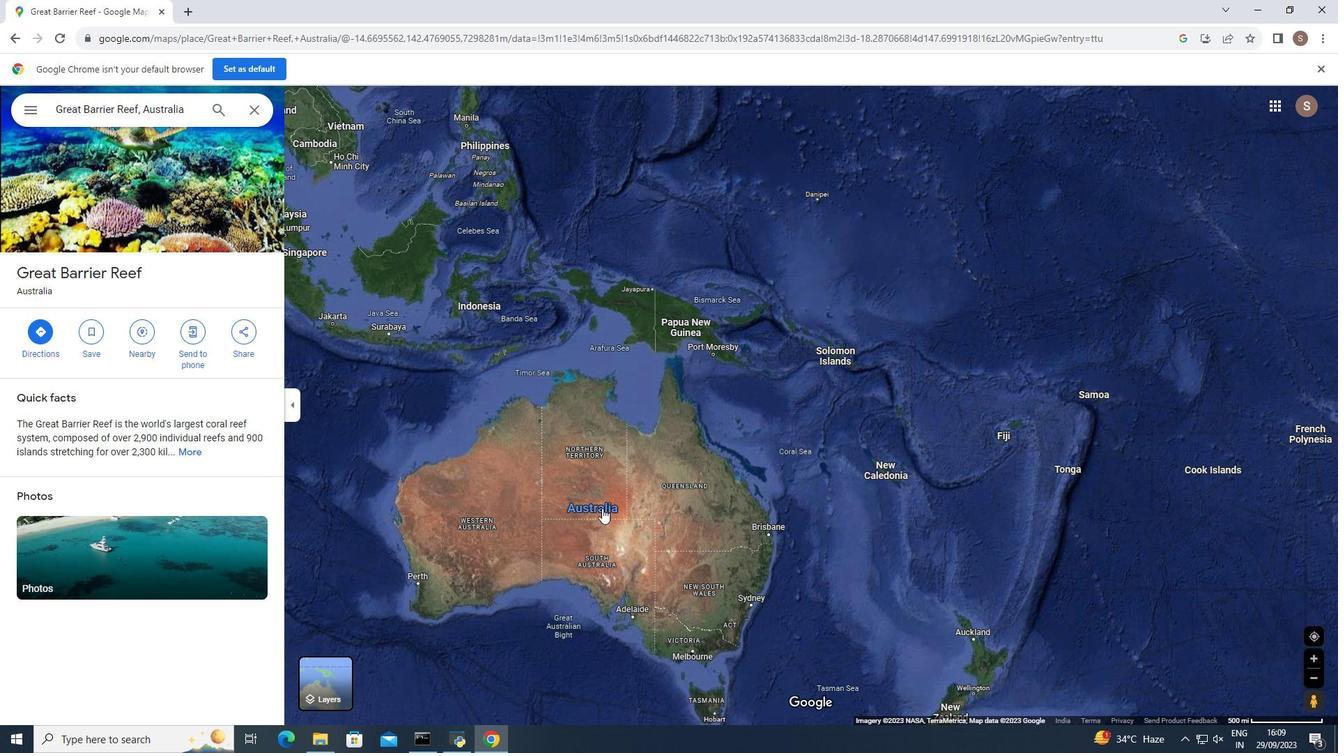 
Action: Mouse scrolled (602, 509) with delta (0, 0)
Screenshot: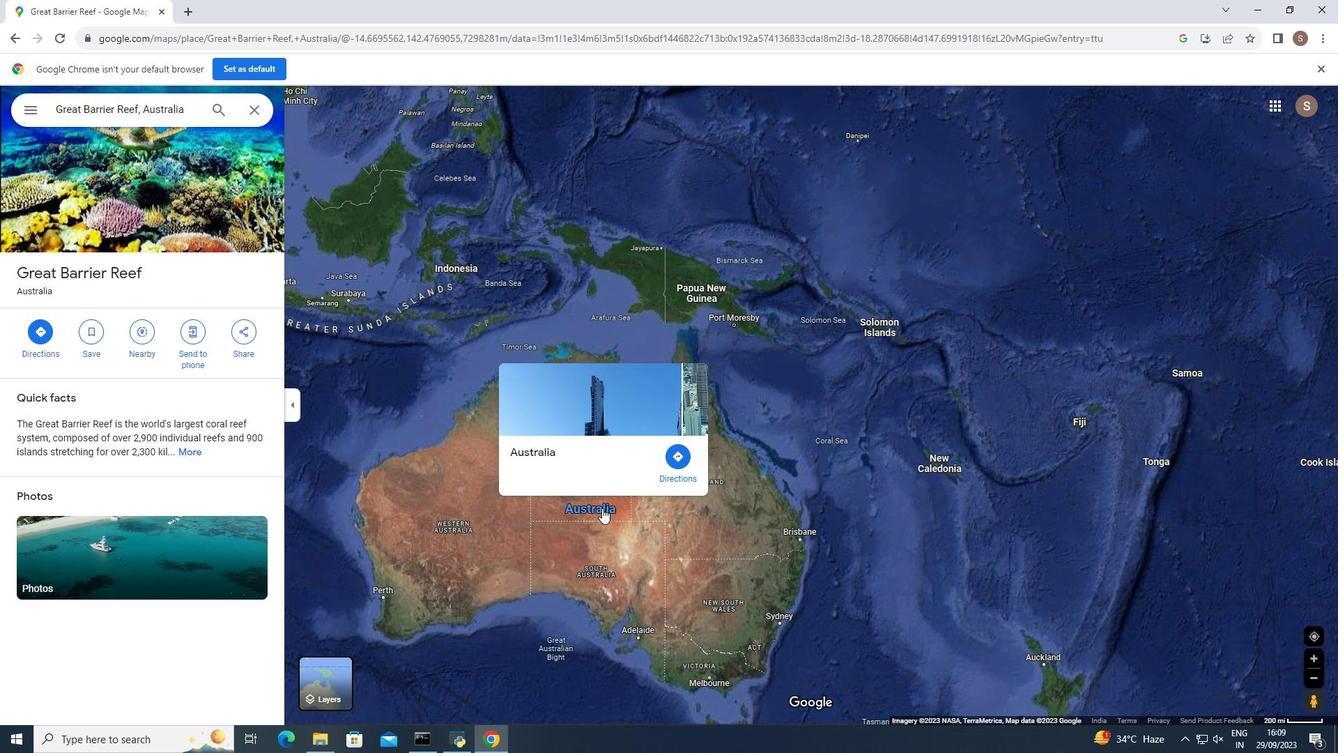 
Action: Mouse scrolled (602, 509) with delta (0, 0)
Screenshot: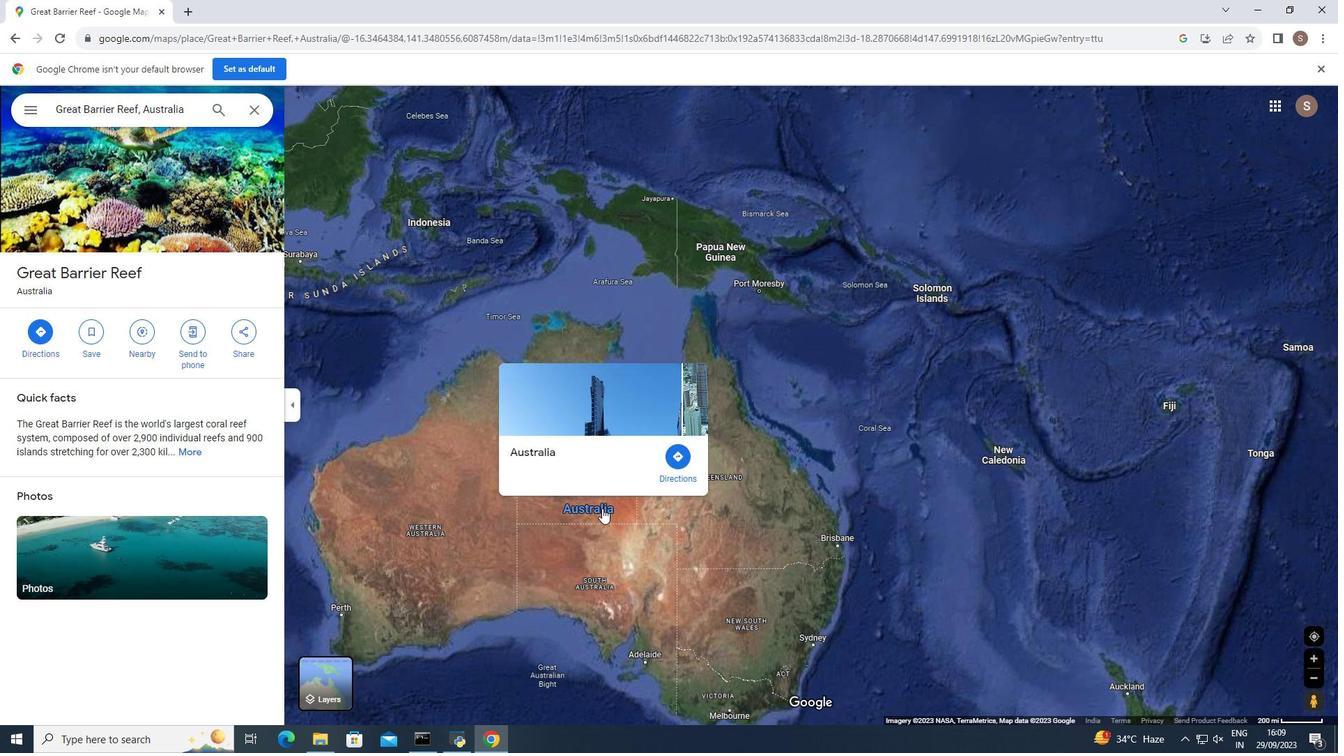
Action: Mouse scrolled (602, 509) with delta (0, 0)
Screenshot: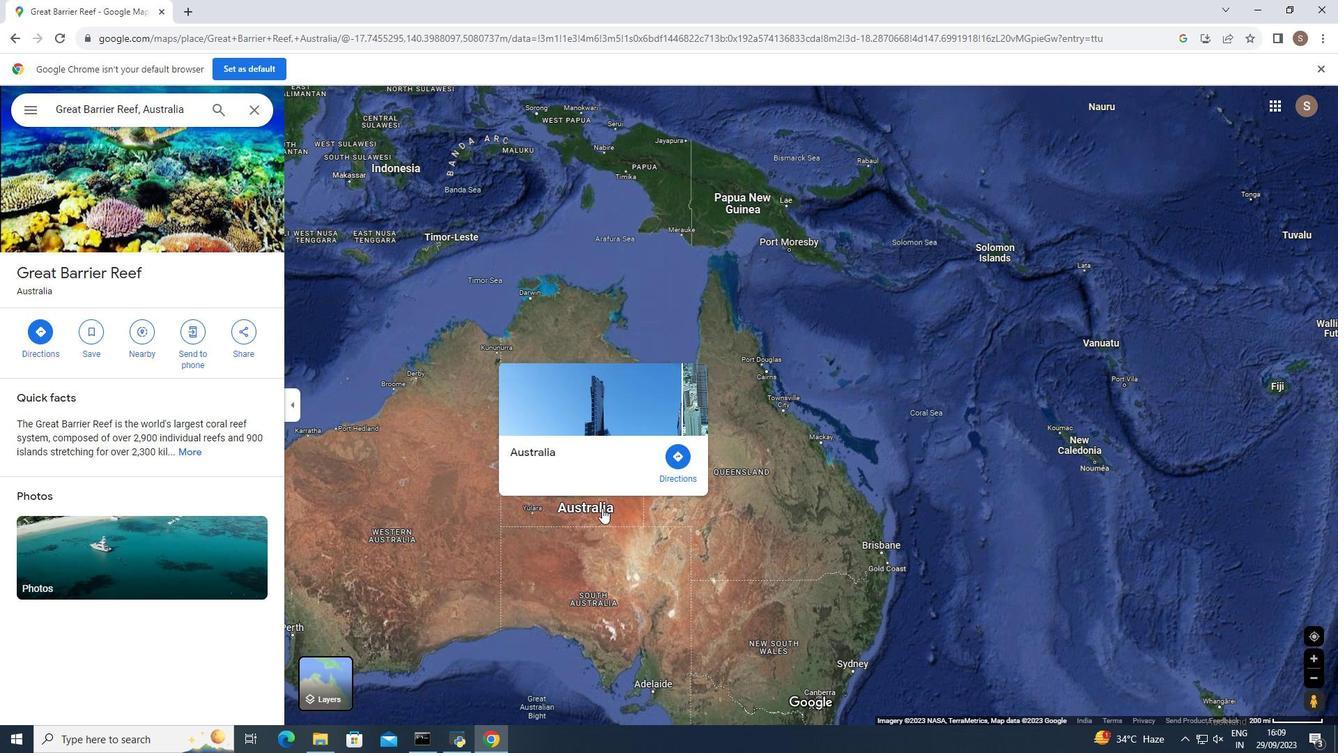 
Action: Mouse moved to (691, 523)
Screenshot: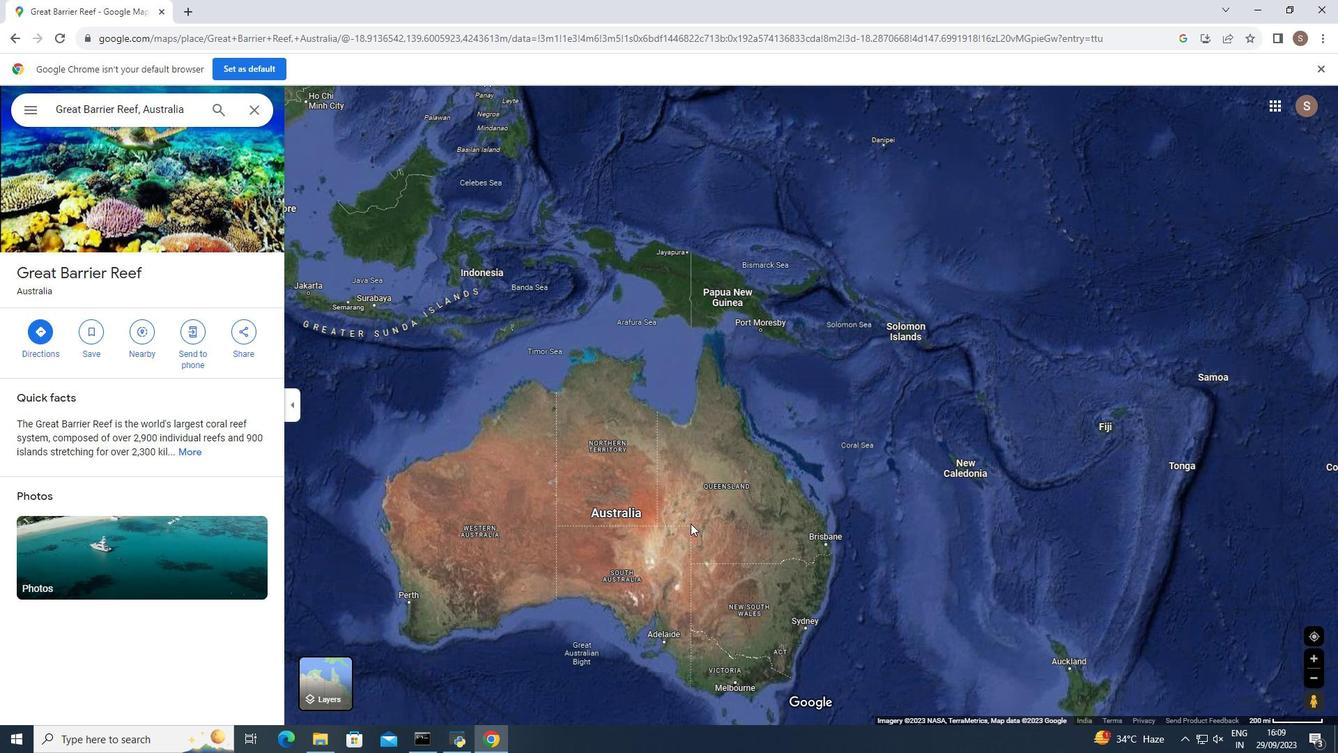 
Action: Mouse scrolled (691, 523) with delta (0, 0)
Screenshot: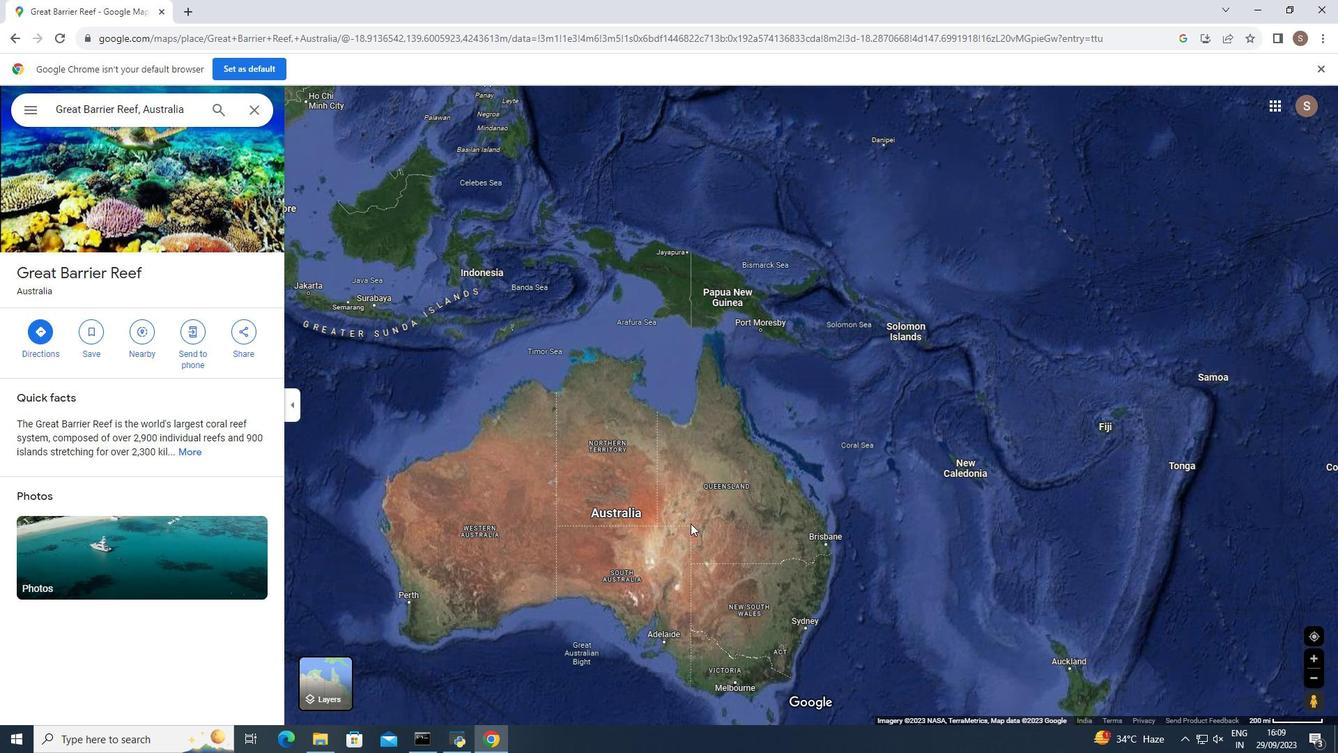 
Action: Mouse scrolled (691, 523) with delta (0, 0)
Screenshot: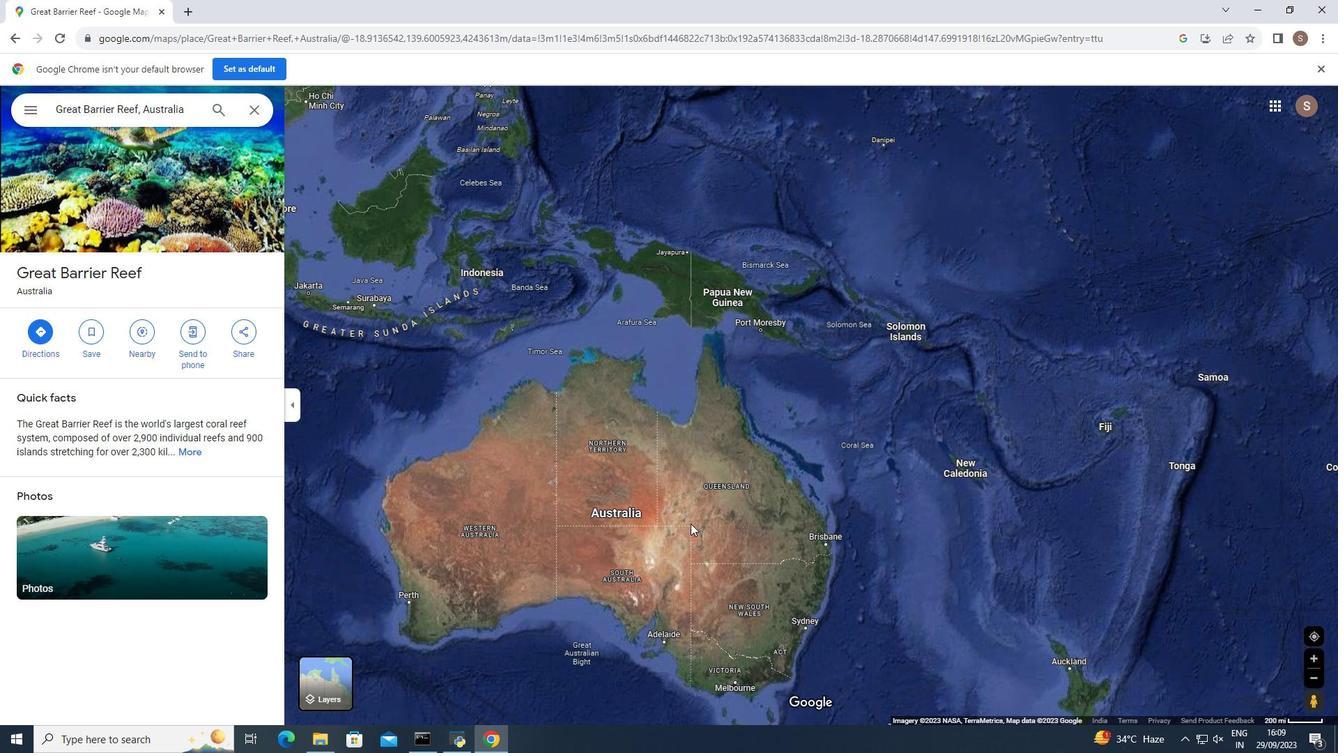 
Action: Mouse moved to (675, 532)
Screenshot: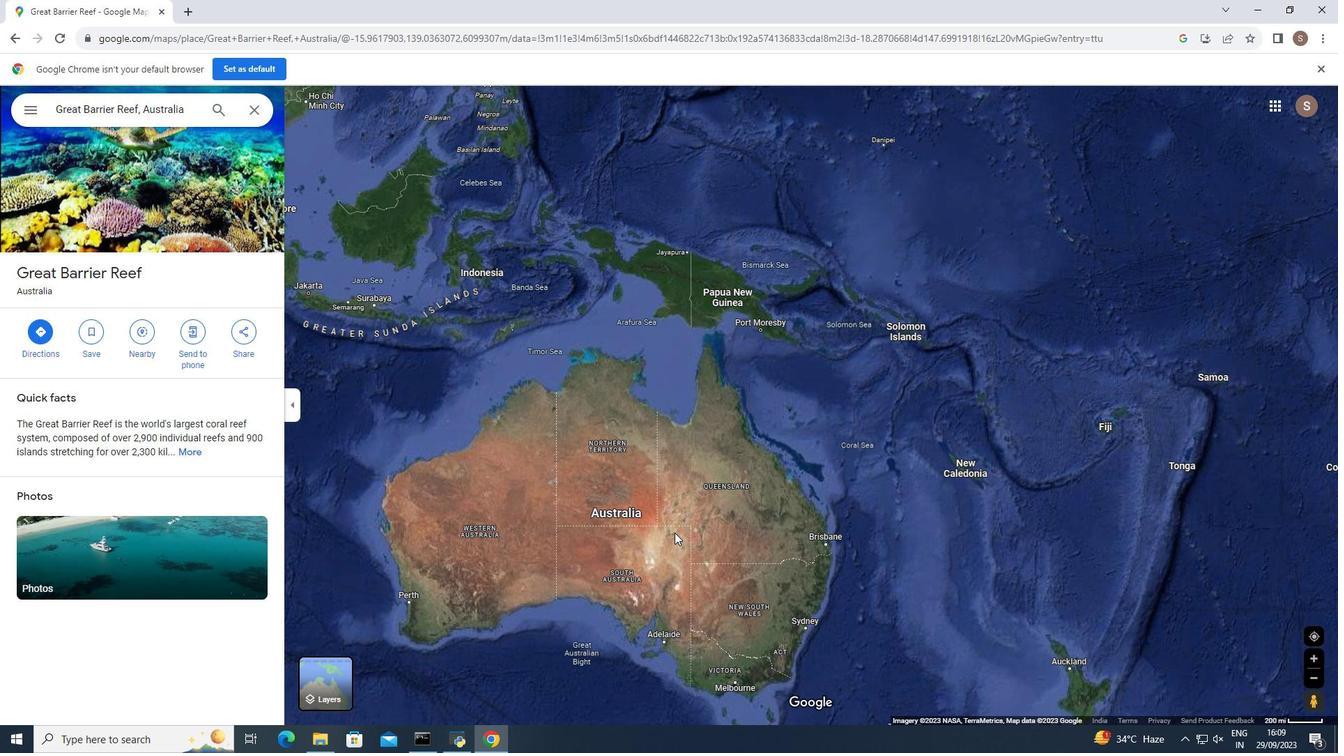 
